 Task: Select Beauty. Add to cart, from Chioma for 3451 Chapel Oaks Dr, Unit 404, Building 4, Coppell, Texas 75019, Cell Number 6807042056, following items : Chioma Her Wellness Detox Kit: with Program & Guide_x000D_
 - 2, Chioma Asana Ladies Balance Herbal Tea Blend_x000D_
 - 2, Ikém Collection Maasai Chai Kenyan Spiced Tea_x000D_
 - 2, Ikém Collection Ginger Energy Wellness Syrup Alcohol Free_x000D_
 - 2, Ikém Collection Turmeric Detox with Ashwangandha & Cayenne_x000D_
 - 4
Action: Mouse moved to (609, 101)
Screenshot: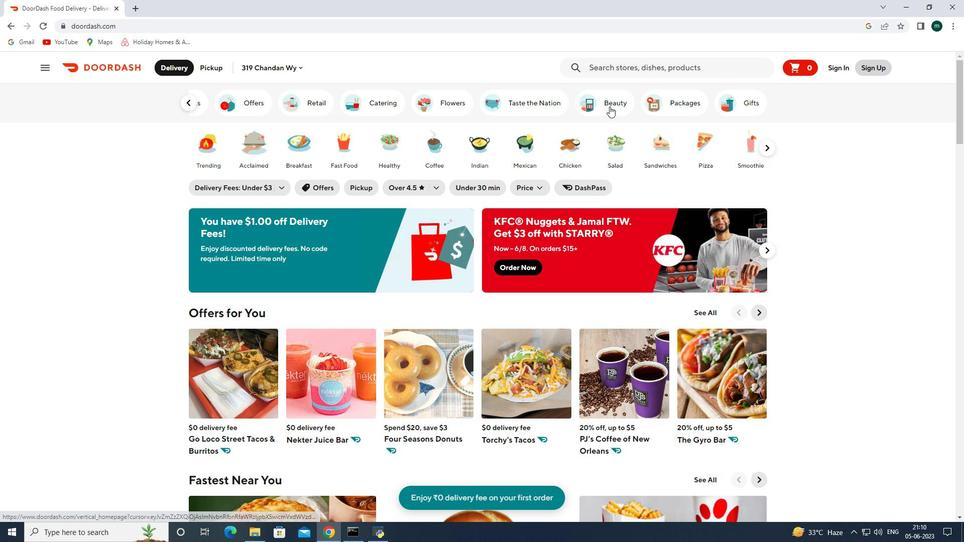 
Action: Mouse pressed left at (609, 101)
Screenshot: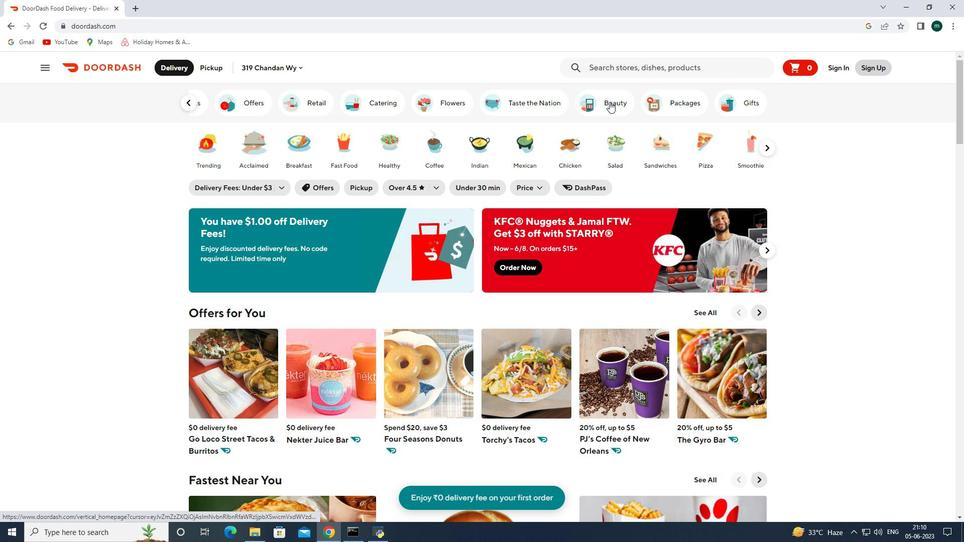 
Action: Mouse moved to (570, 169)
Screenshot: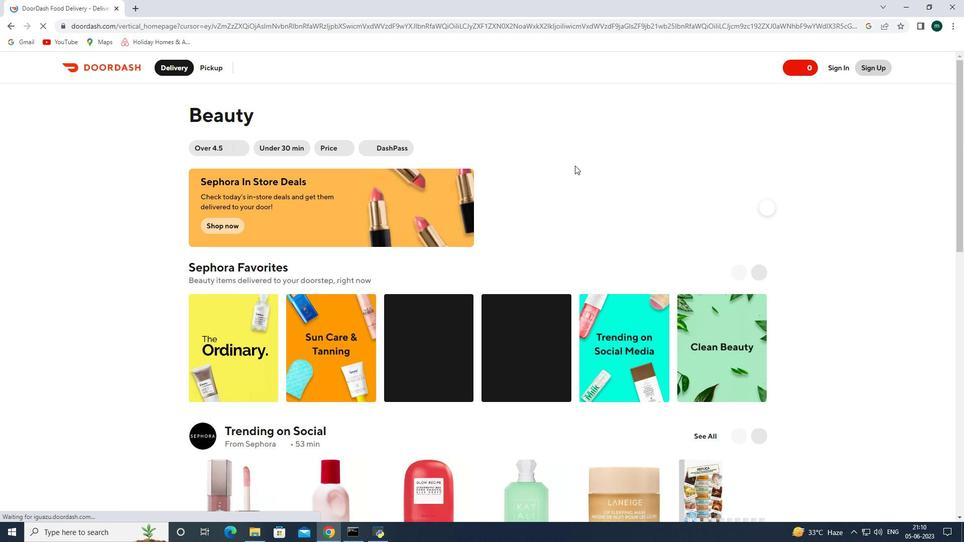 
Action: Mouse scrolled (570, 169) with delta (0, 0)
Screenshot: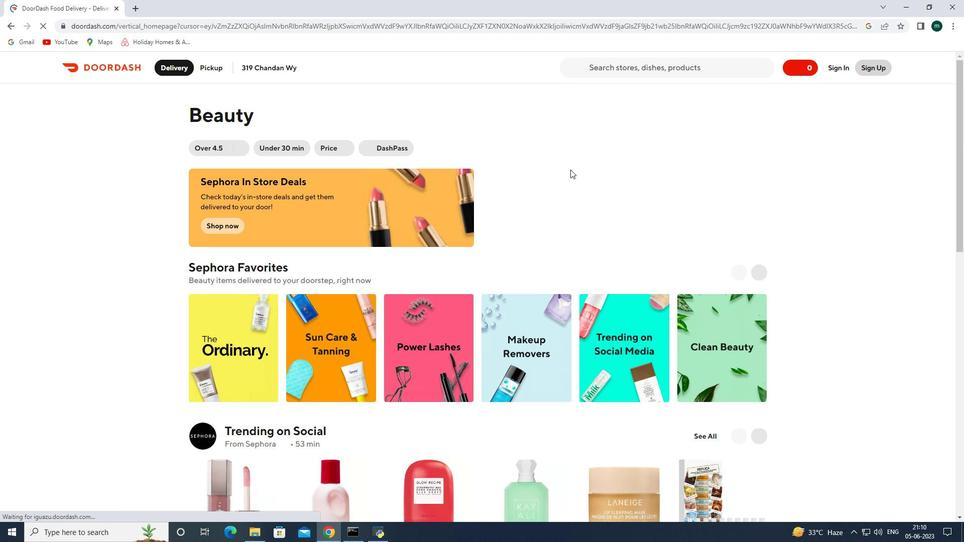 
Action: Mouse scrolled (570, 169) with delta (0, 0)
Screenshot: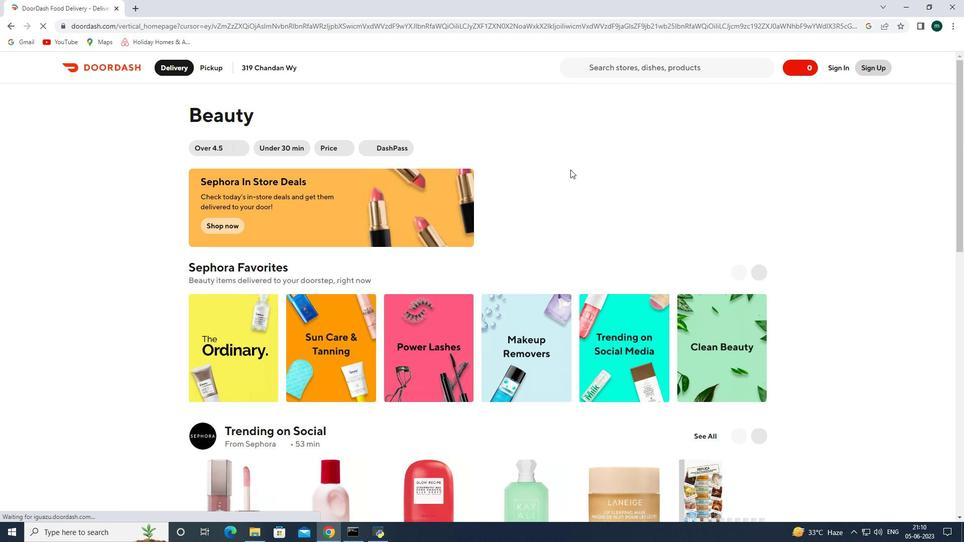 
Action: Mouse scrolled (570, 169) with delta (0, 0)
Screenshot: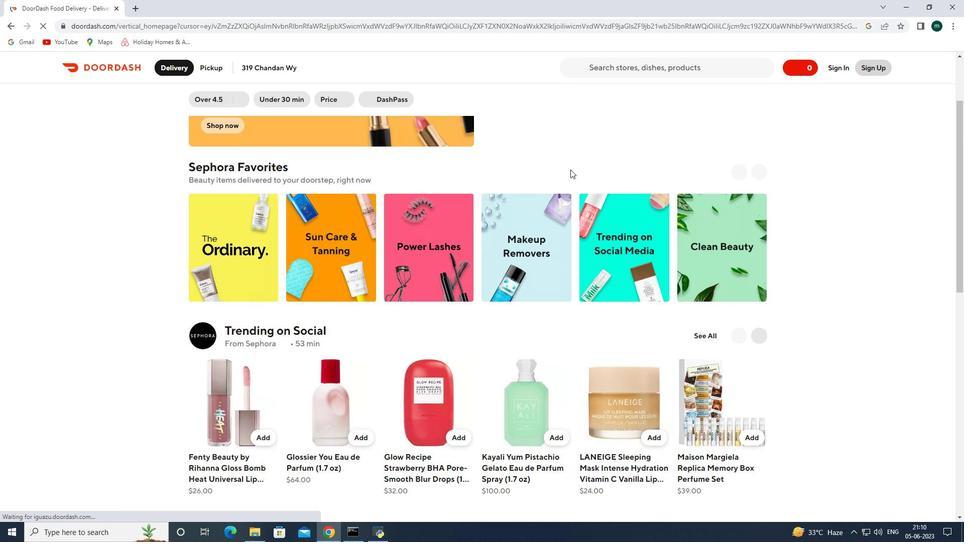 
Action: Mouse scrolled (570, 169) with delta (0, 0)
Screenshot: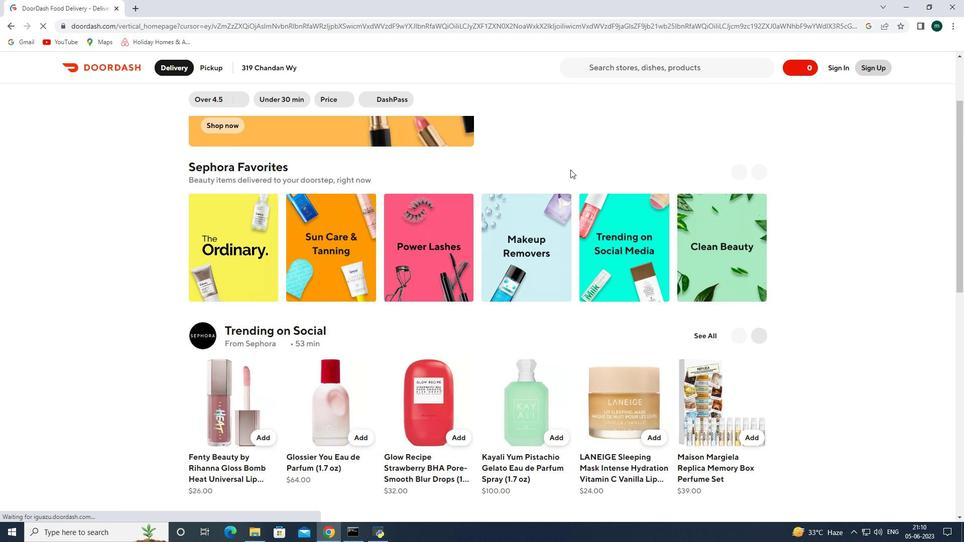
Action: Mouse scrolled (570, 169) with delta (0, 0)
Screenshot: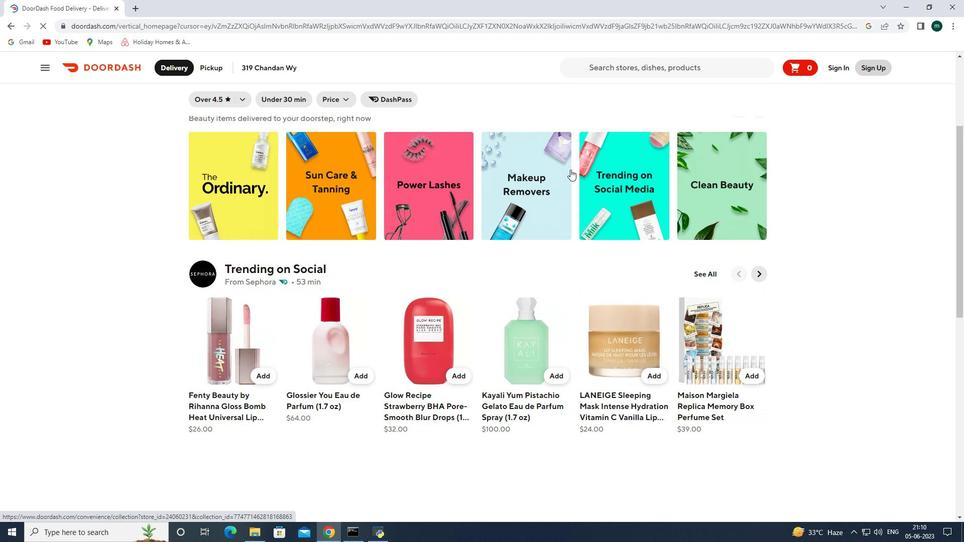 
Action: Mouse scrolled (570, 169) with delta (0, 0)
Screenshot: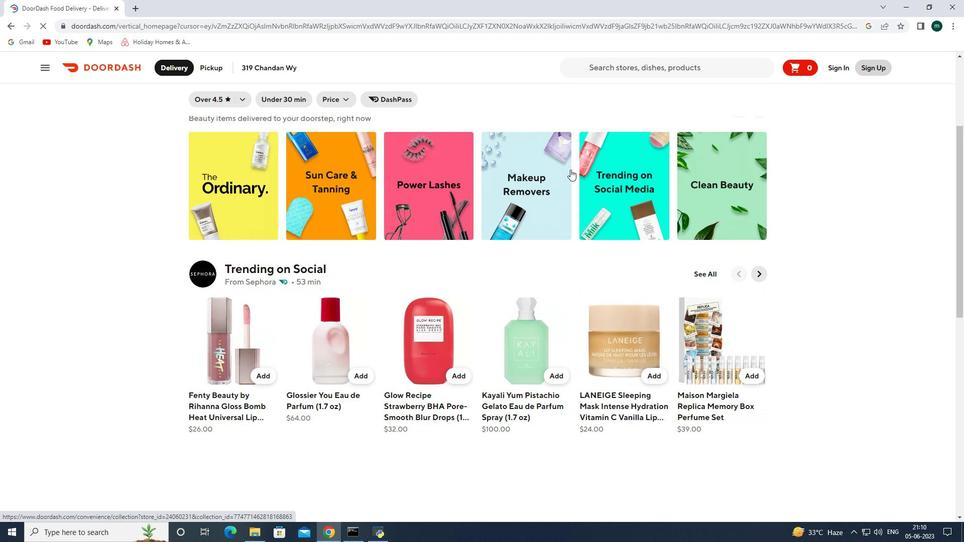 
Action: Mouse scrolled (570, 169) with delta (0, 0)
Screenshot: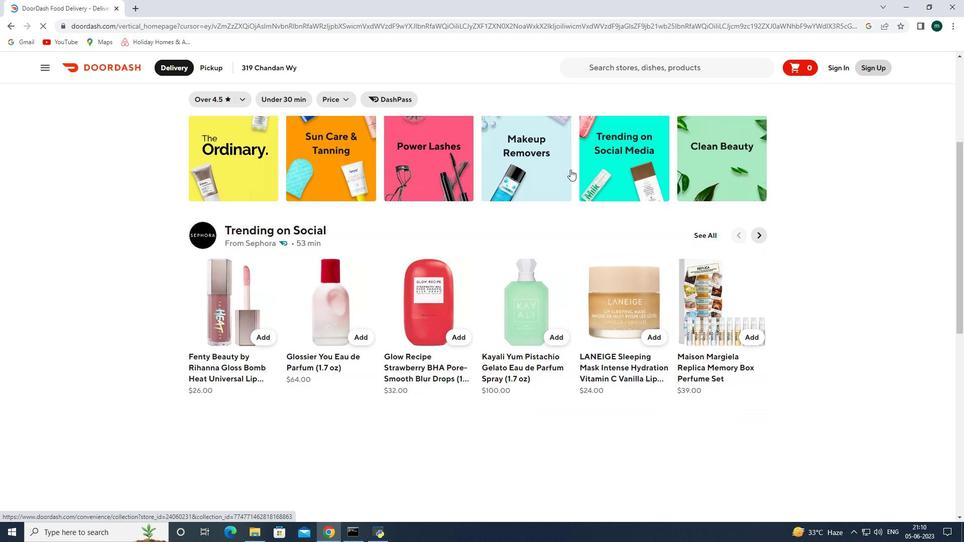 
Action: Mouse scrolled (570, 169) with delta (0, 0)
Screenshot: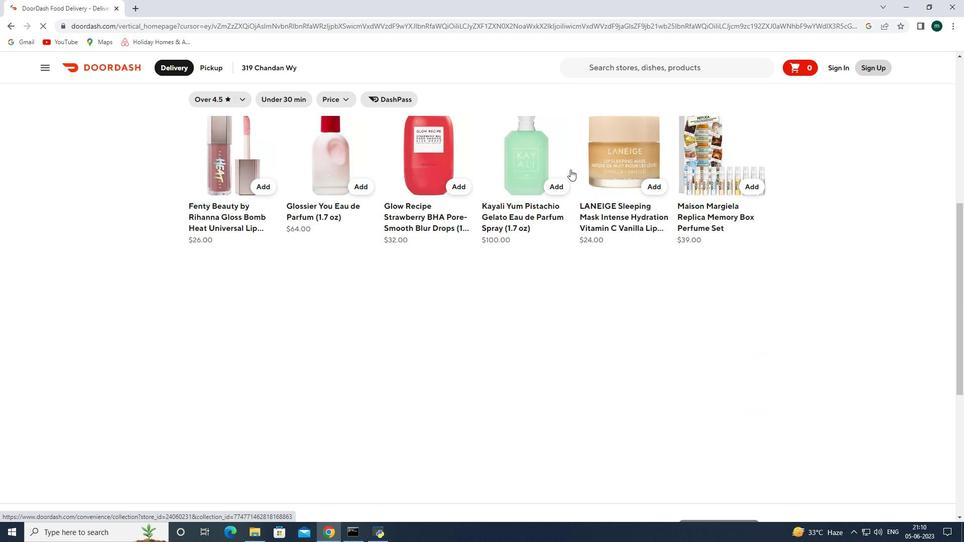 
Action: Mouse scrolled (570, 169) with delta (0, 0)
Screenshot: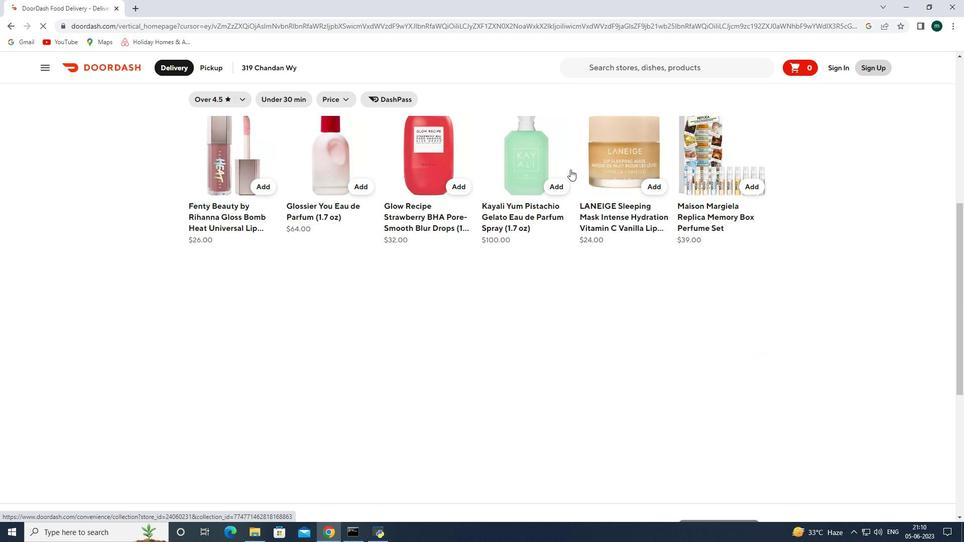 
Action: Mouse scrolled (570, 169) with delta (0, 0)
Screenshot: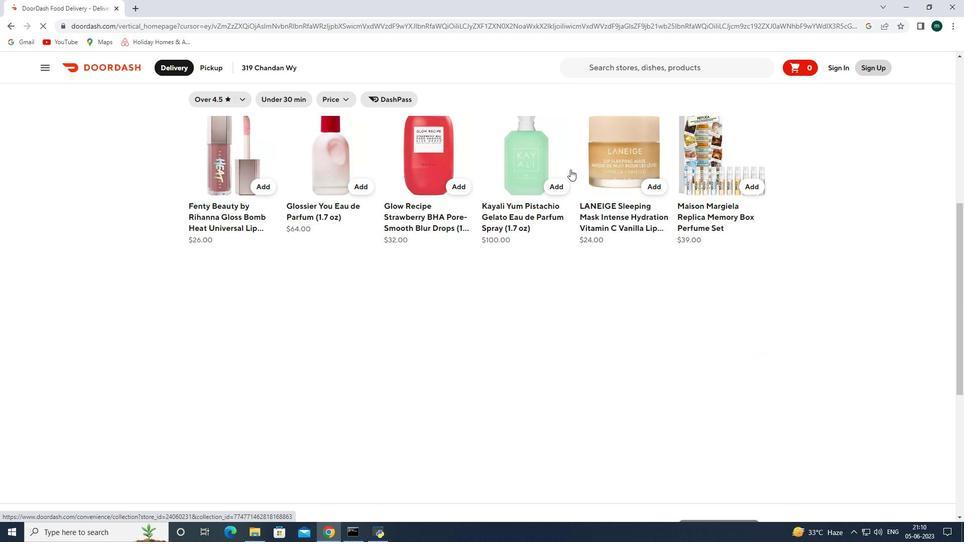 
Action: Mouse scrolled (570, 169) with delta (0, 0)
Screenshot: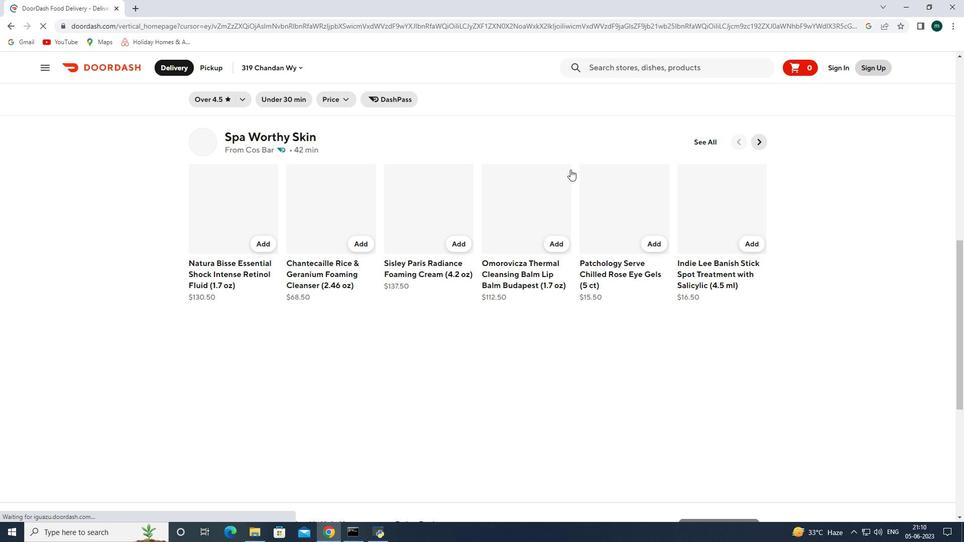 
Action: Mouse scrolled (570, 169) with delta (0, 0)
Screenshot: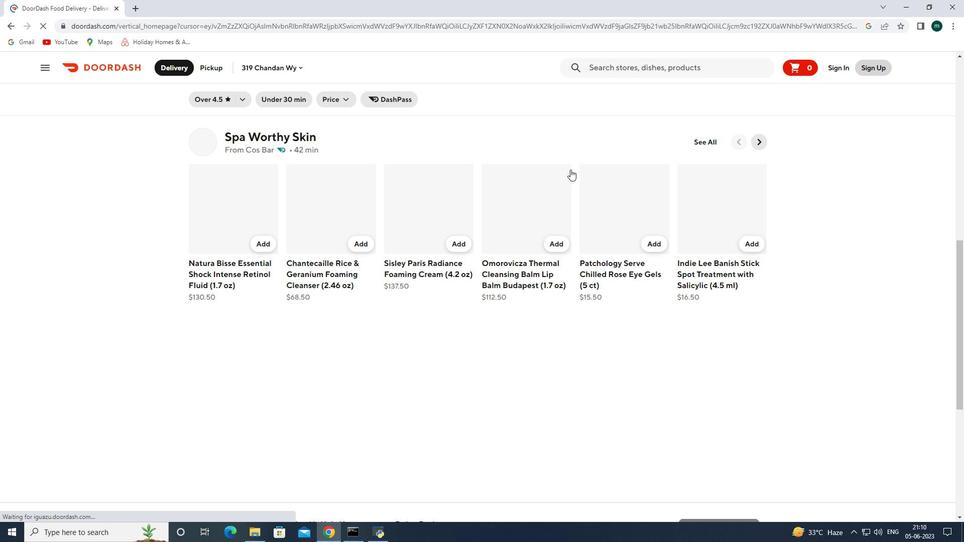 
Action: Mouse scrolled (570, 169) with delta (0, 0)
Screenshot: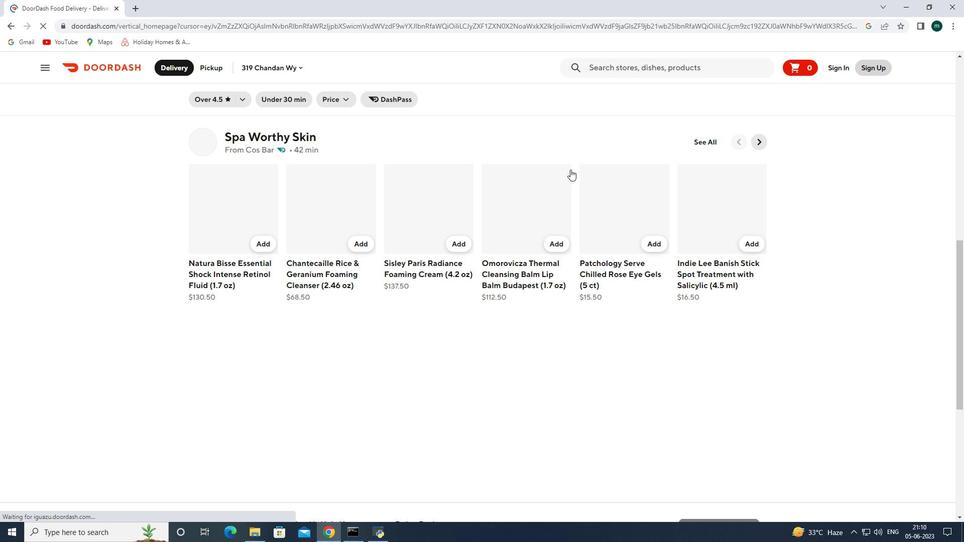 
Action: Mouse scrolled (570, 169) with delta (0, 0)
Screenshot: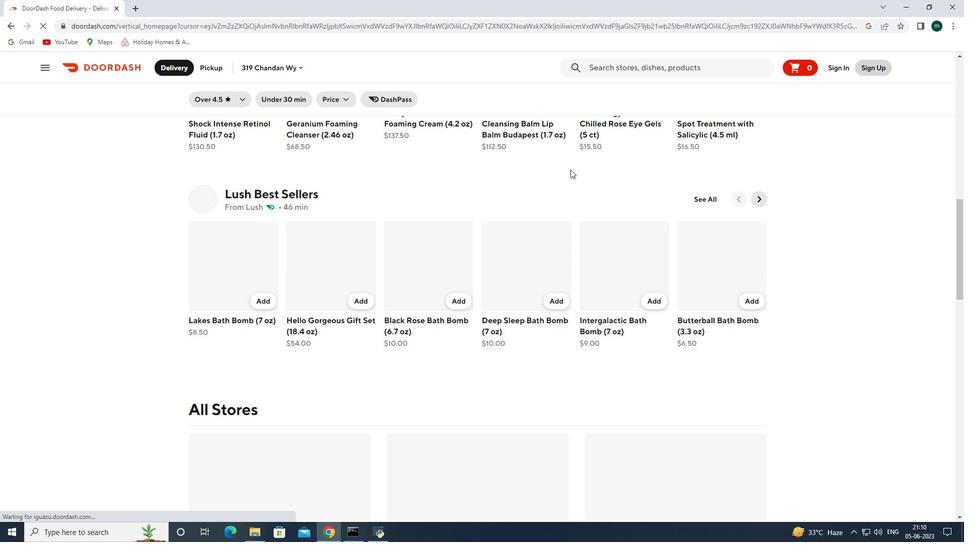 
Action: Mouse scrolled (570, 169) with delta (0, 0)
Screenshot: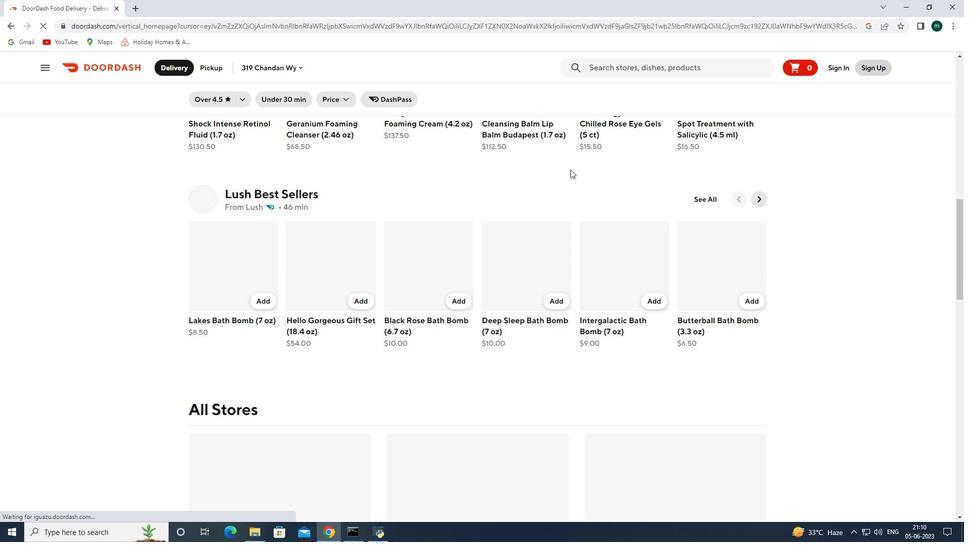 
Action: Mouse scrolled (570, 169) with delta (0, 0)
Screenshot: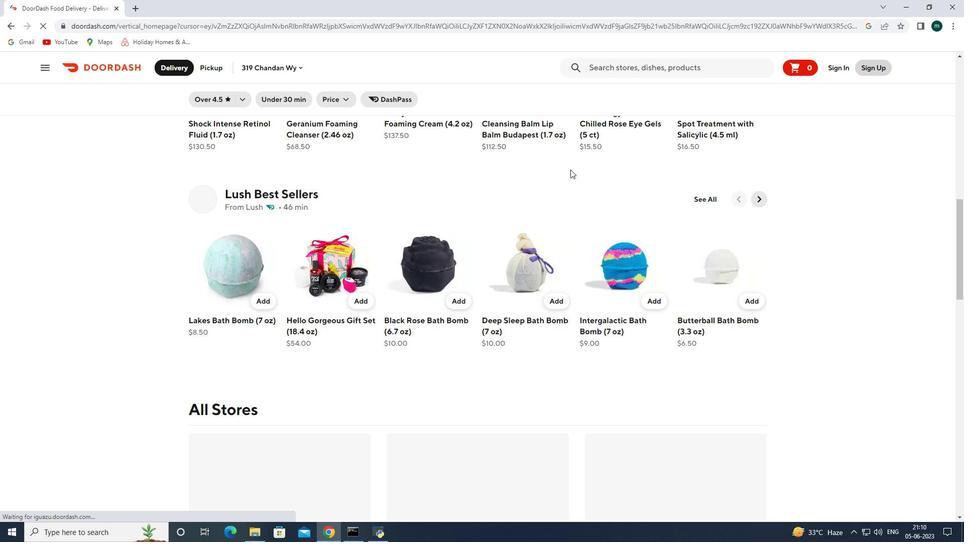
Action: Mouse scrolled (570, 169) with delta (0, 0)
Screenshot: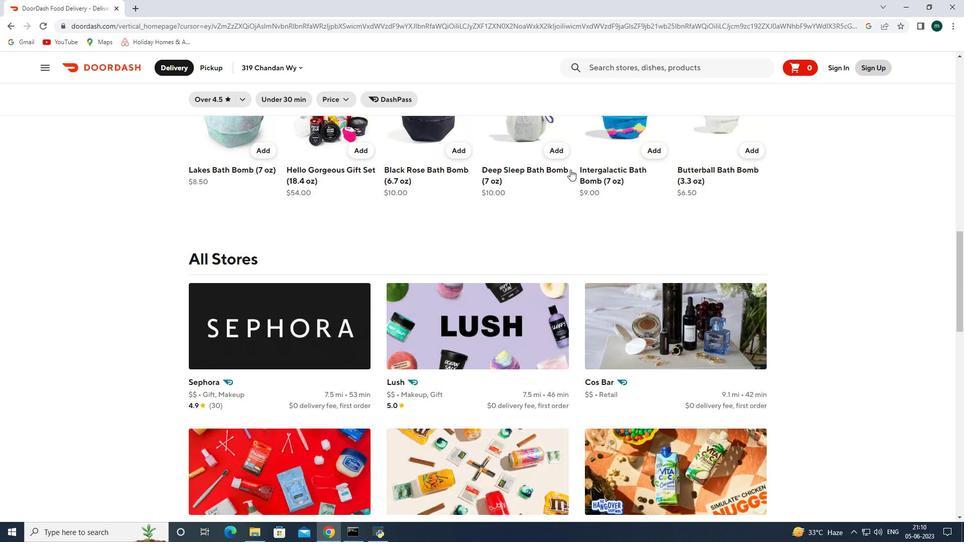 
Action: Mouse scrolled (570, 169) with delta (0, 0)
Screenshot: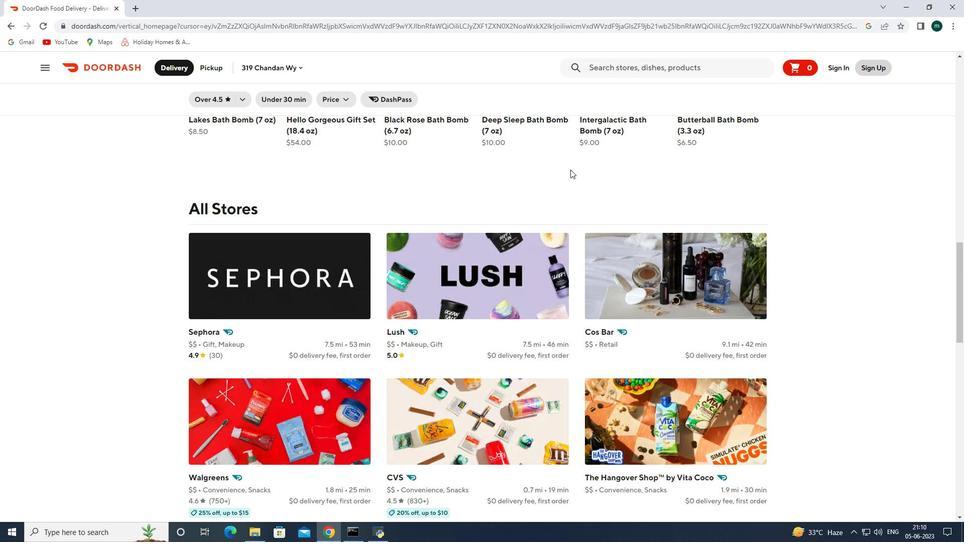 
Action: Mouse scrolled (570, 169) with delta (0, 0)
Screenshot: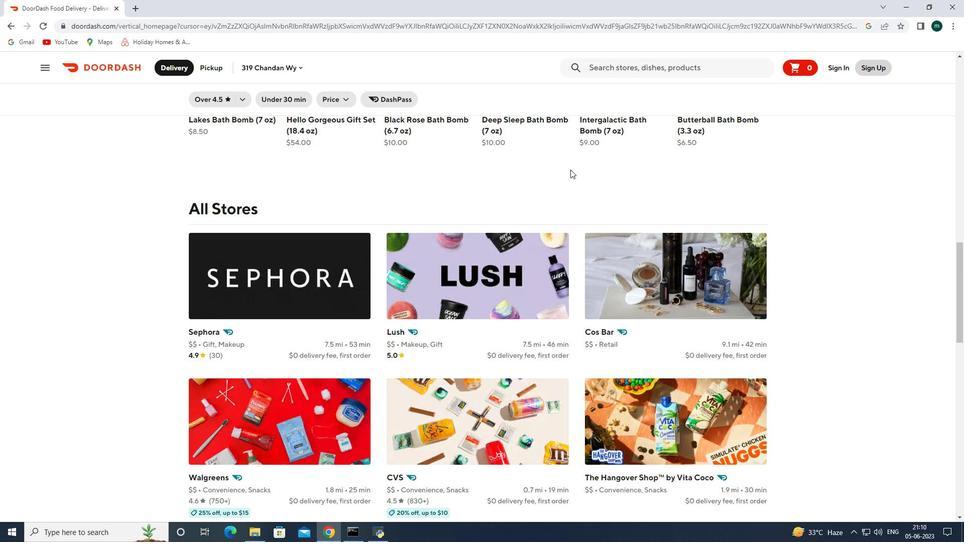 
Action: Mouse scrolled (570, 169) with delta (0, 0)
Screenshot: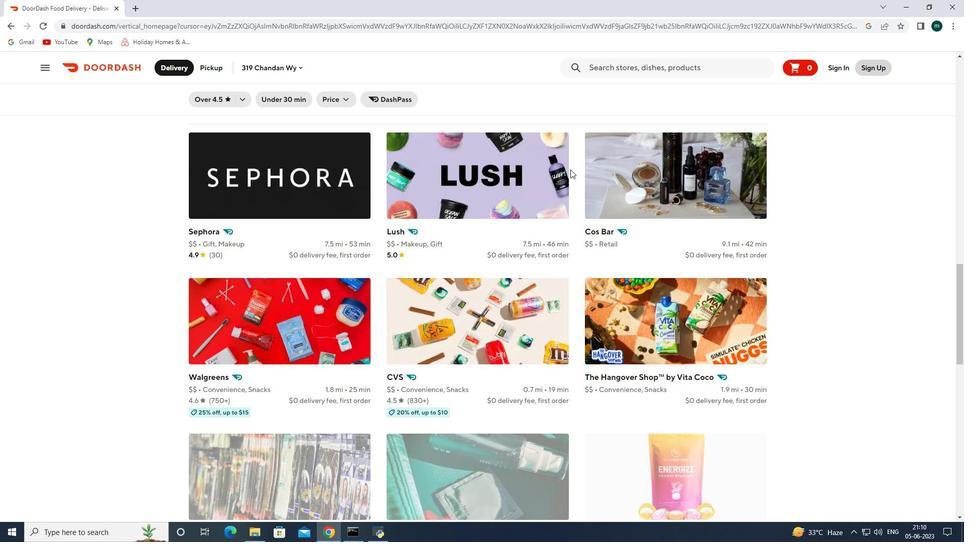 
Action: Mouse scrolled (570, 169) with delta (0, 0)
Screenshot: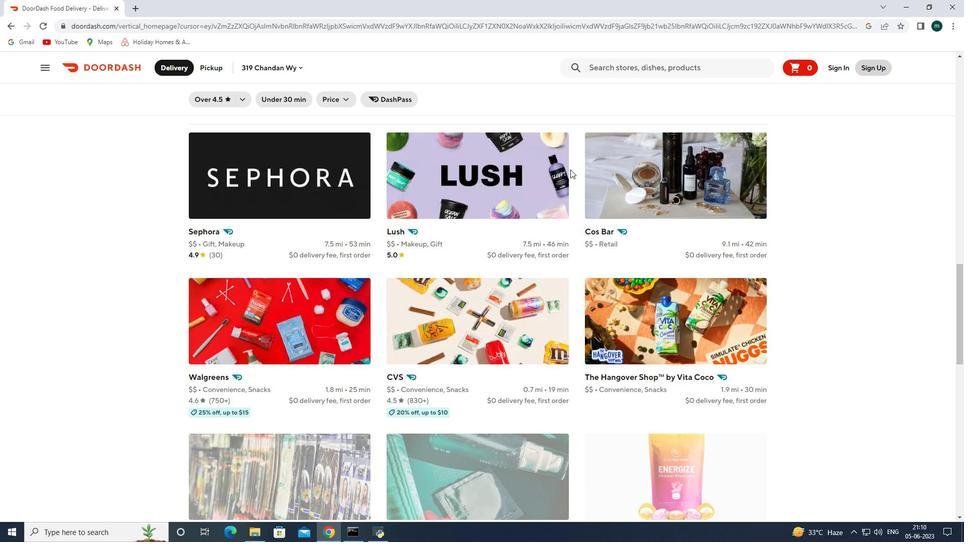 
Action: Mouse scrolled (570, 169) with delta (0, 0)
Screenshot: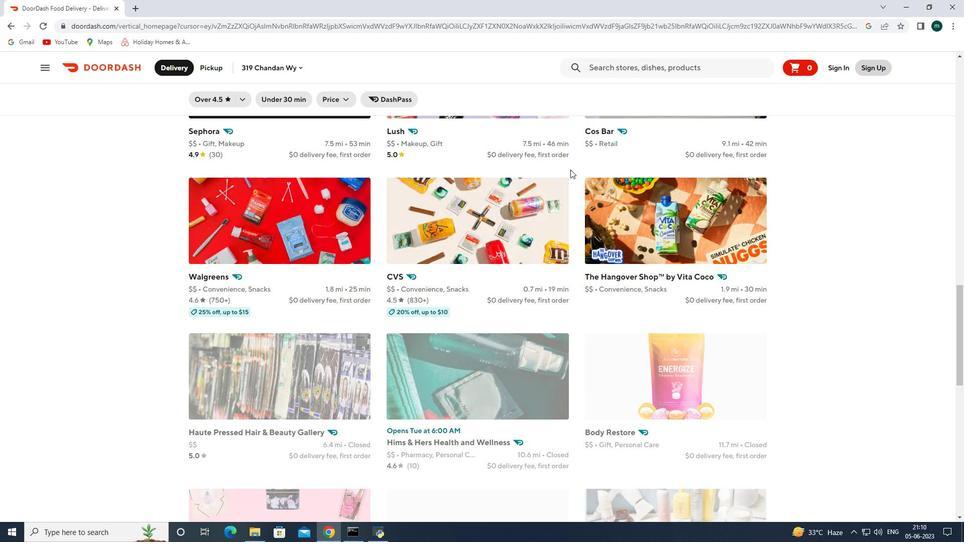 
Action: Mouse scrolled (570, 169) with delta (0, 0)
Screenshot: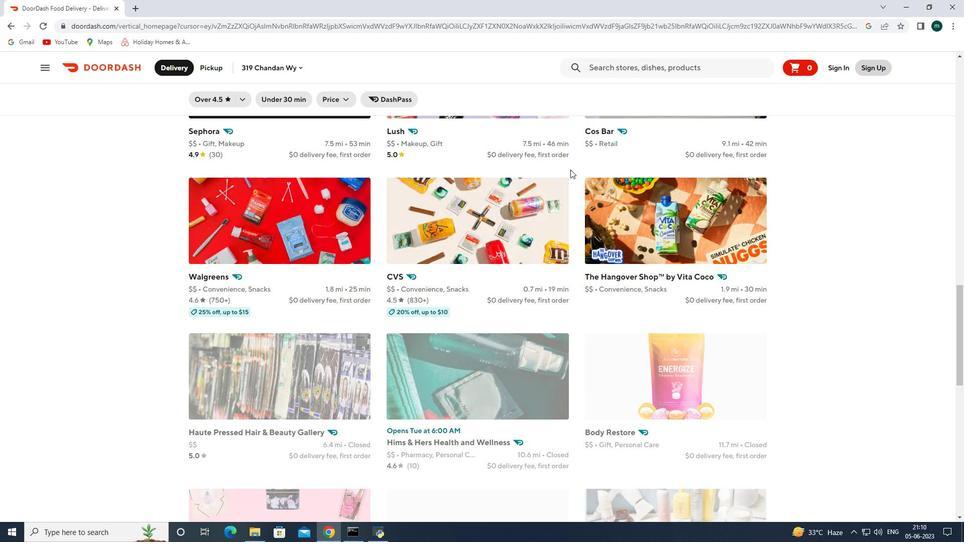 
Action: Mouse scrolled (570, 169) with delta (0, 0)
Screenshot: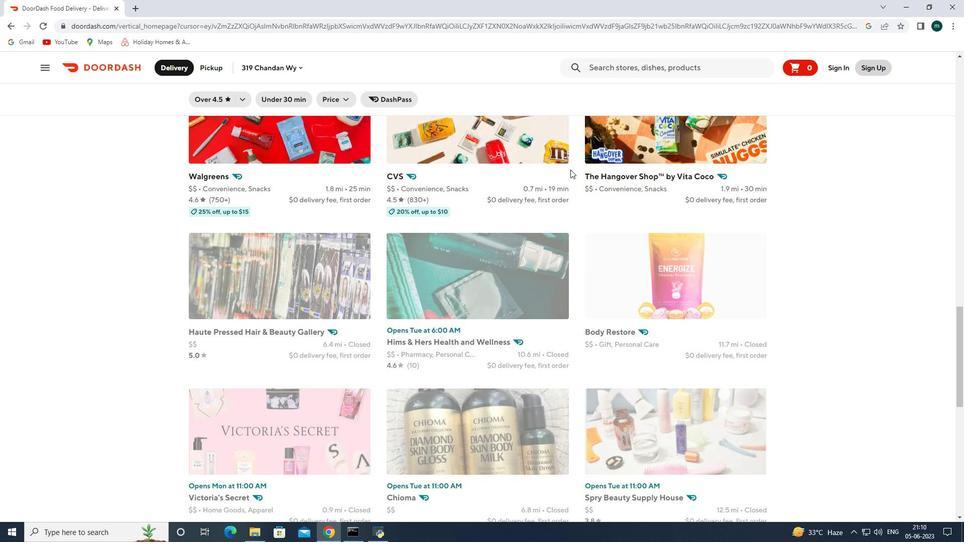 
Action: Mouse moved to (405, 449)
Screenshot: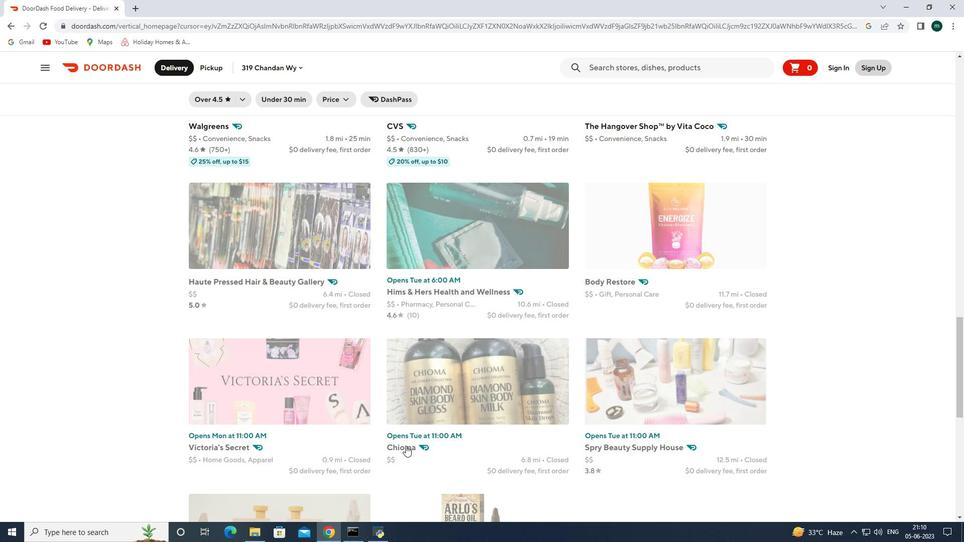 
Action: Mouse pressed left at (405, 449)
Screenshot: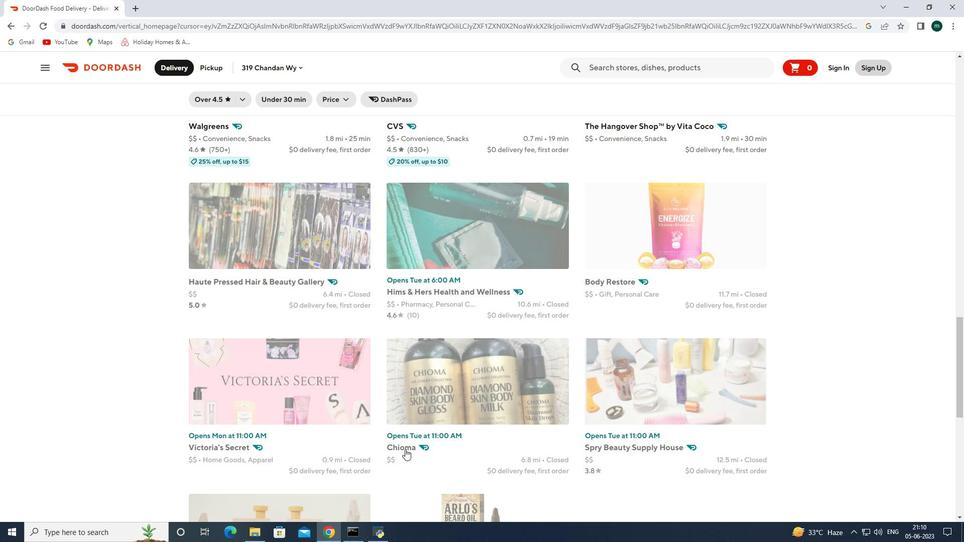 
Action: Mouse moved to (204, 62)
Screenshot: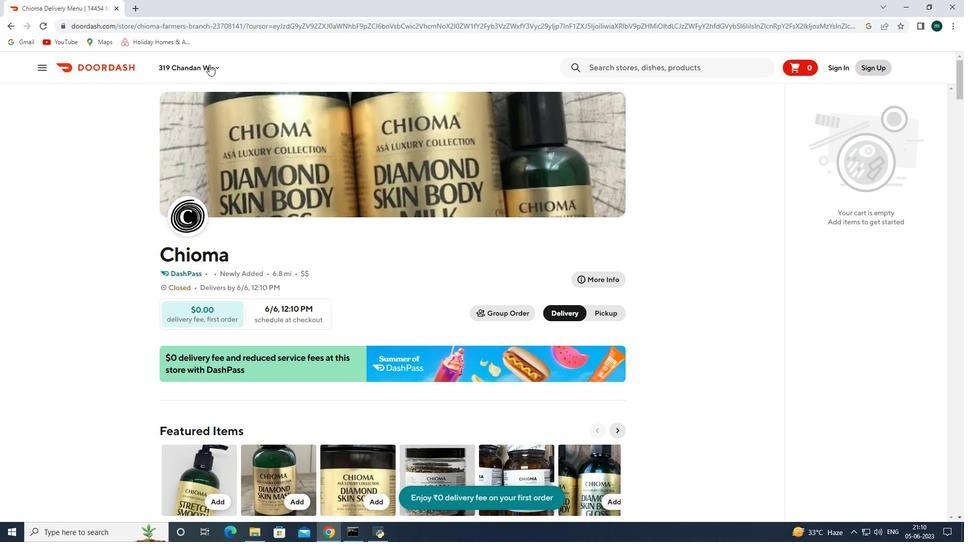 
Action: Mouse pressed left at (204, 62)
Screenshot: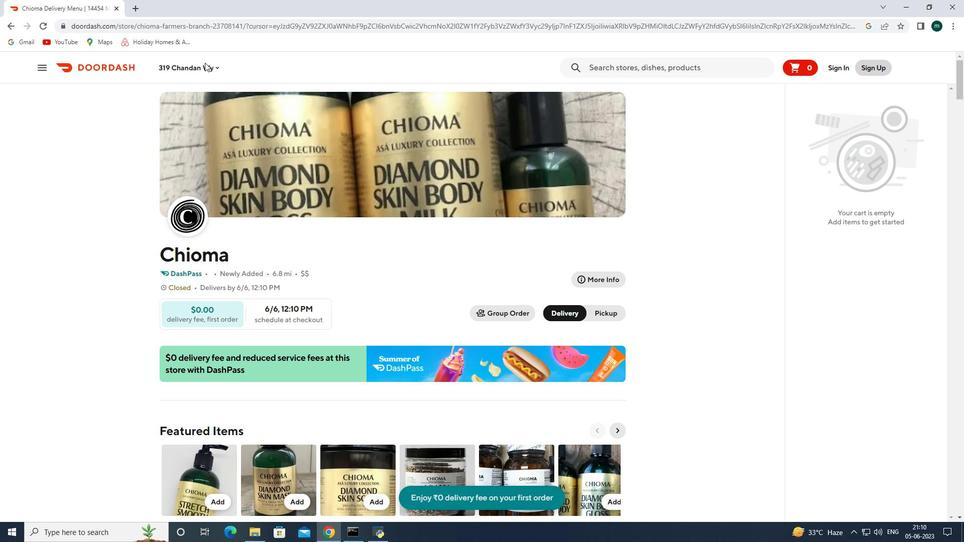 
Action: Mouse moved to (202, 65)
Screenshot: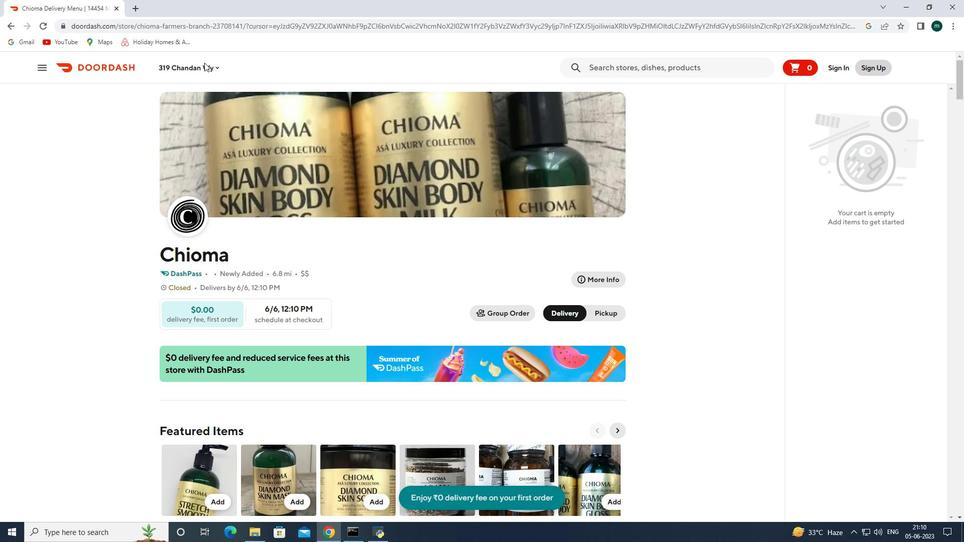 
Action: Mouse pressed left at (202, 65)
Screenshot: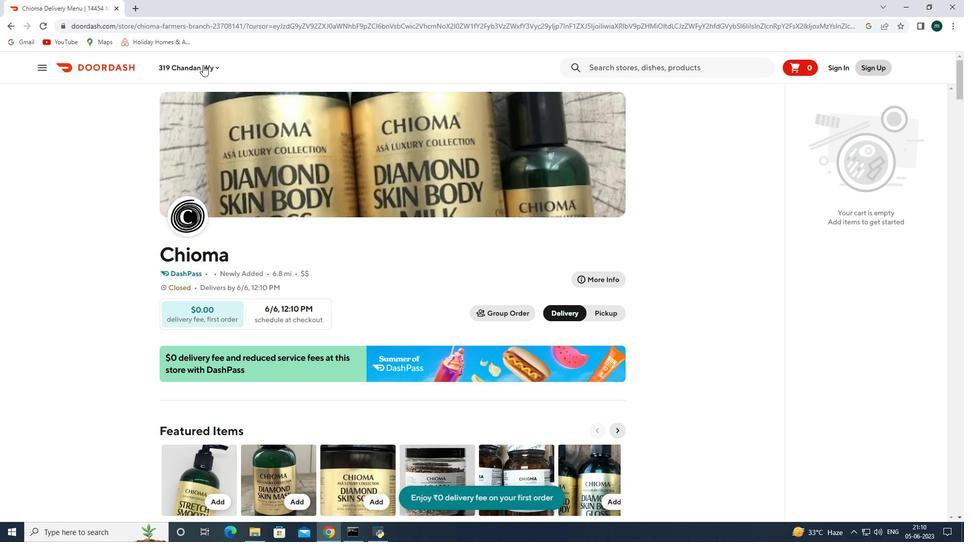 
Action: Mouse moved to (208, 109)
Screenshot: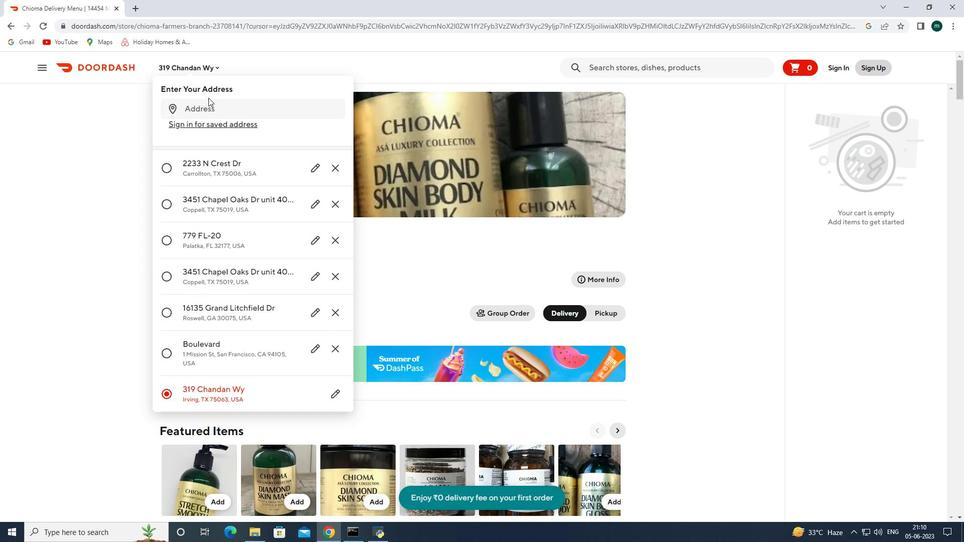 
Action: Mouse pressed left at (208, 109)
Screenshot: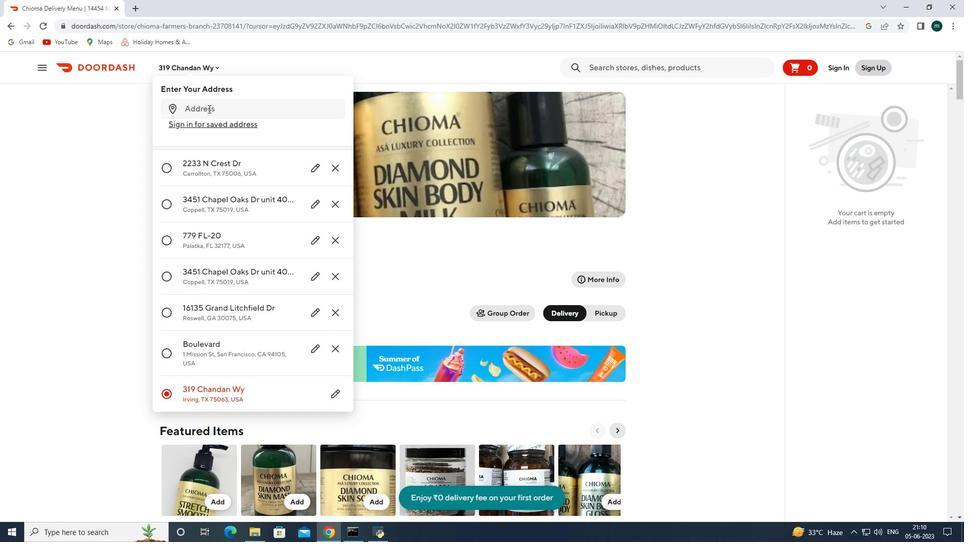 
Action: Key pressed 3451<Key.space>chapel<Key.space>oaks<Key.space>dr<Key.space>unit<Key.space>404<Key.space>building<Key.space>4<Key.space>coppell<Key.space>texs<Key.space>75019<Key.enter>
Screenshot: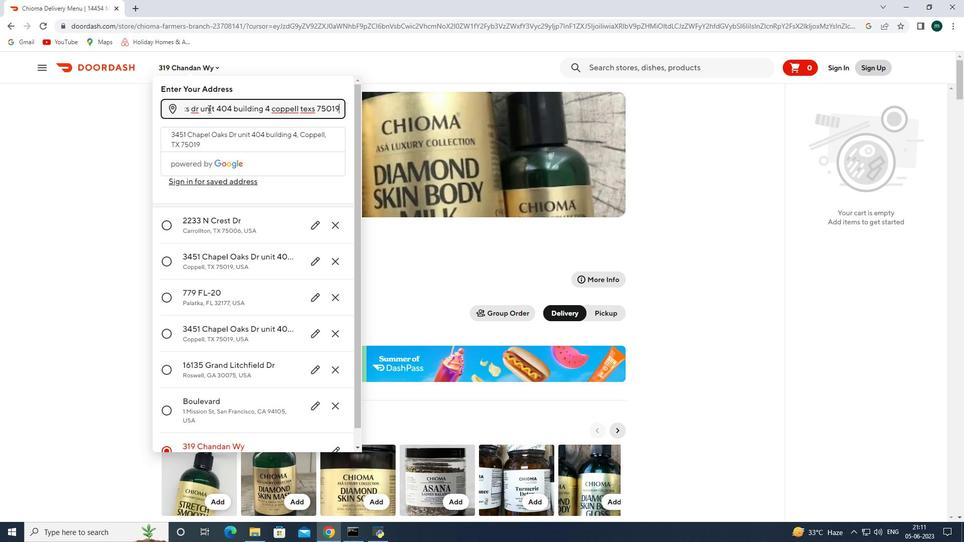 
Action: Mouse moved to (296, 406)
Screenshot: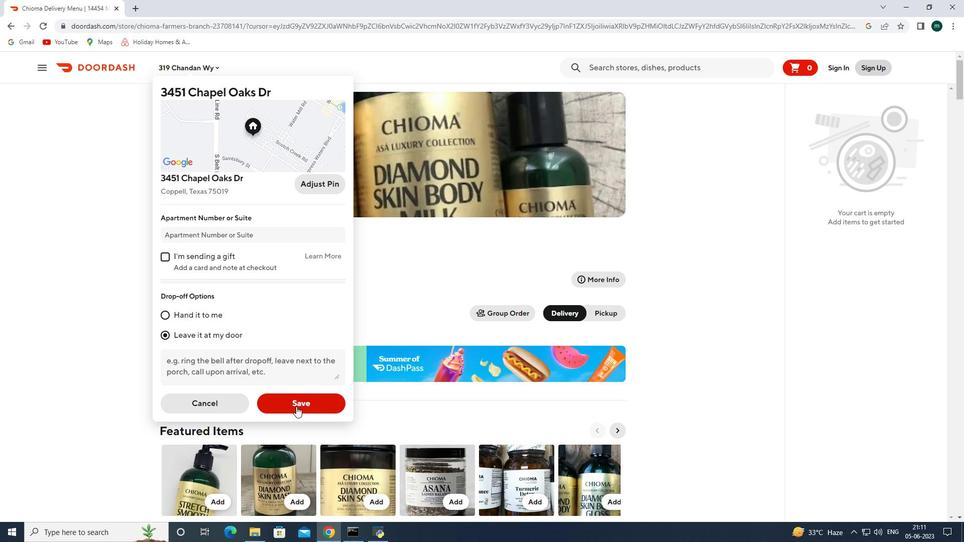 
Action: Mouse pressed left at (296, 406)
Screenshot: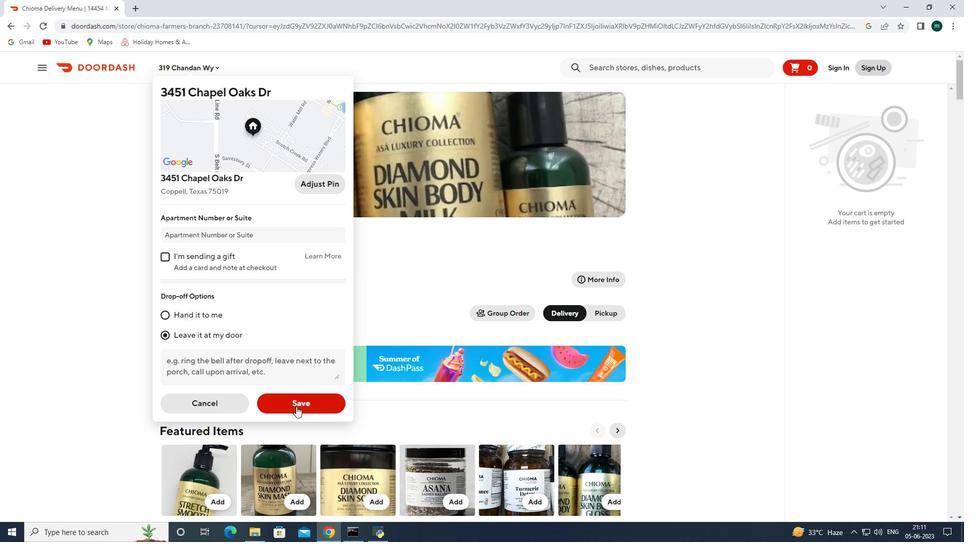 
Action: Mouse moved to (340, 393)
Screenshot: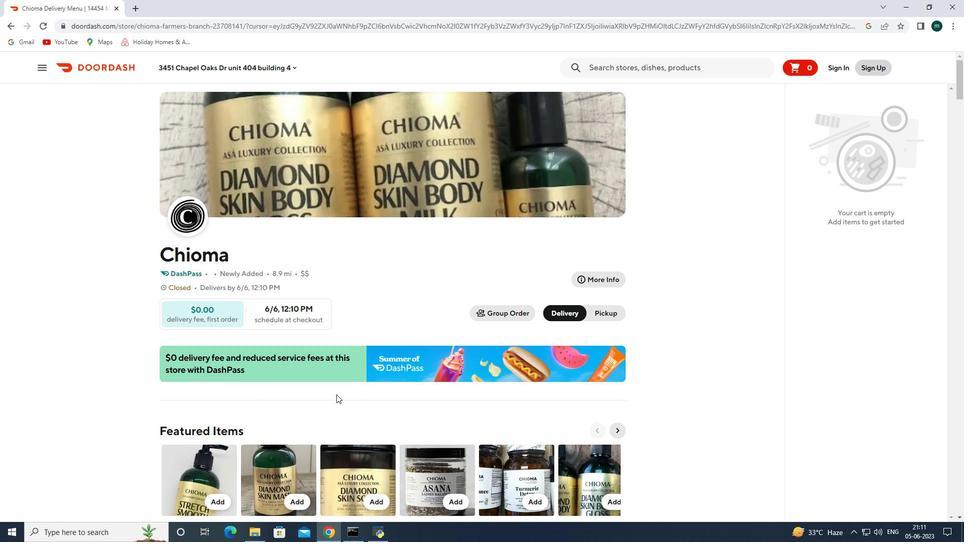 
Action: Mouse scrolled (340, 392) with delta (0, 0)
Screenshot: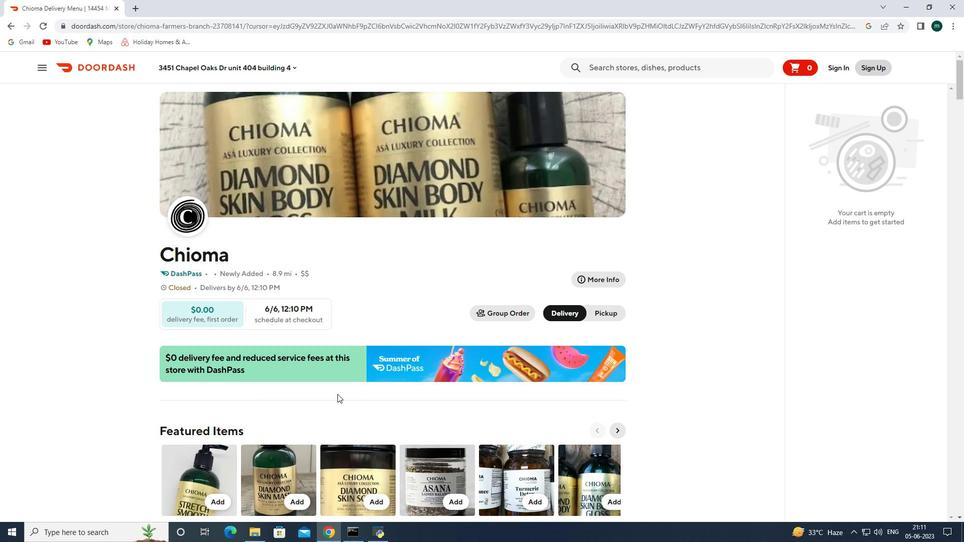 
Action: Mouse scrolled (340, 392) with delta (0, 0)
Screenshot: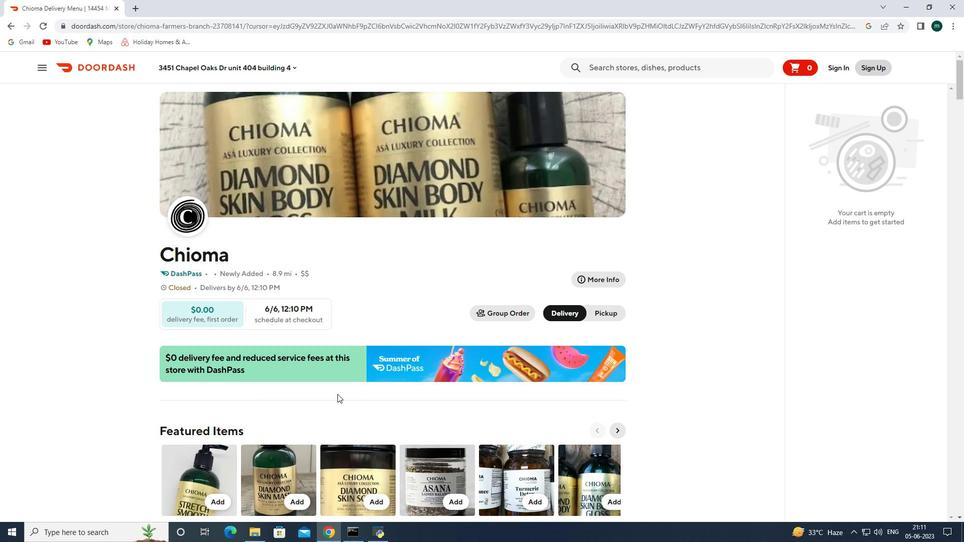 
Action: Mouse scrolled (340, 392) with delta (0, 0)
Screenshot: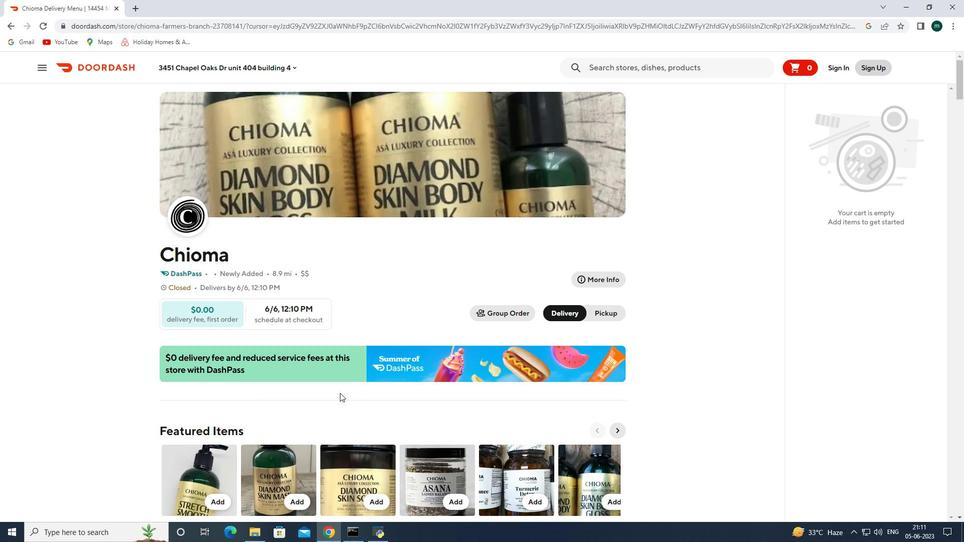 
Action: Mouse scrolled (340, 392) with delta (0, 0)
Screenshot: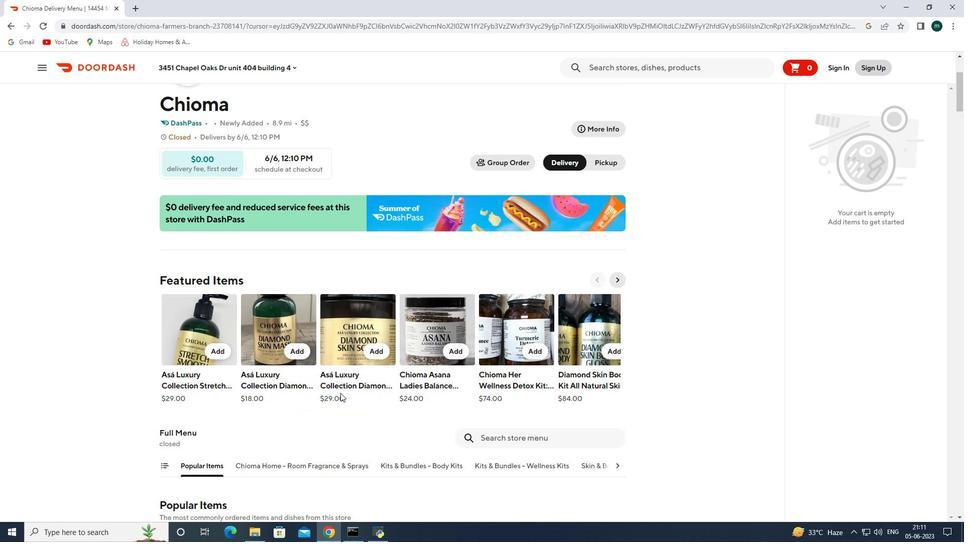 
Action: Mouse scrolled (340, 392) with delta (0, 0)
Screenshot: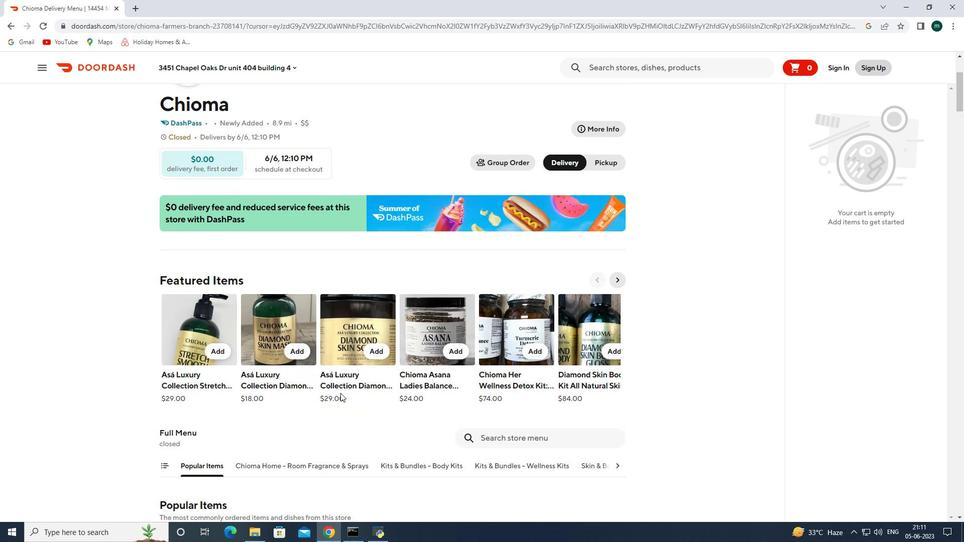 
Action: Mouse moved to (499, 330)
Screenshot: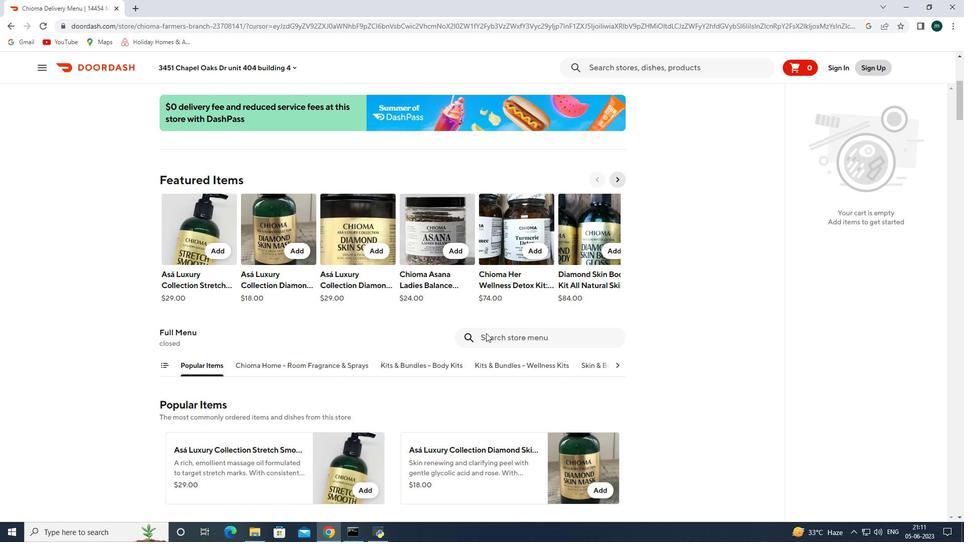 
Action: Mouse pressed left at (499, 330)
Screenshot: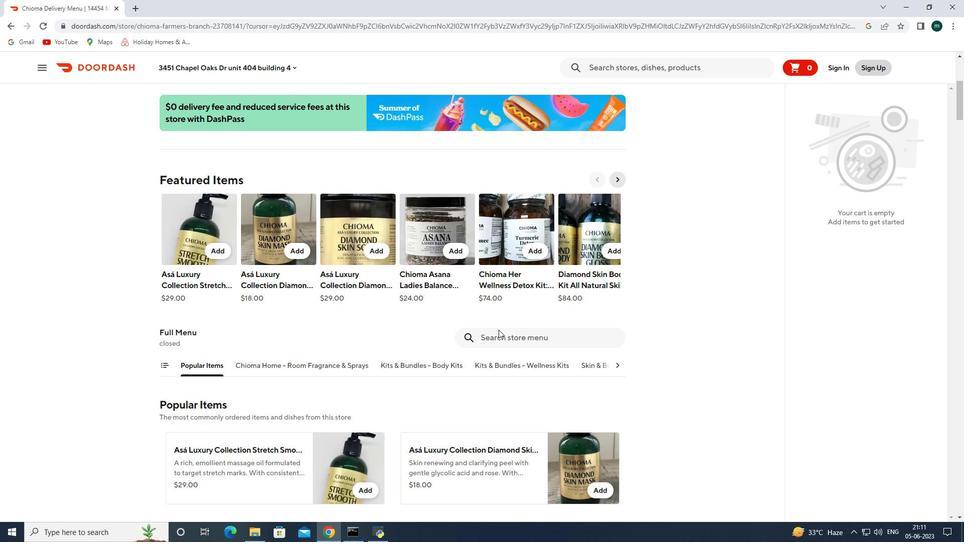 
Action: Mouse moved to (499, 332)
Screenshot: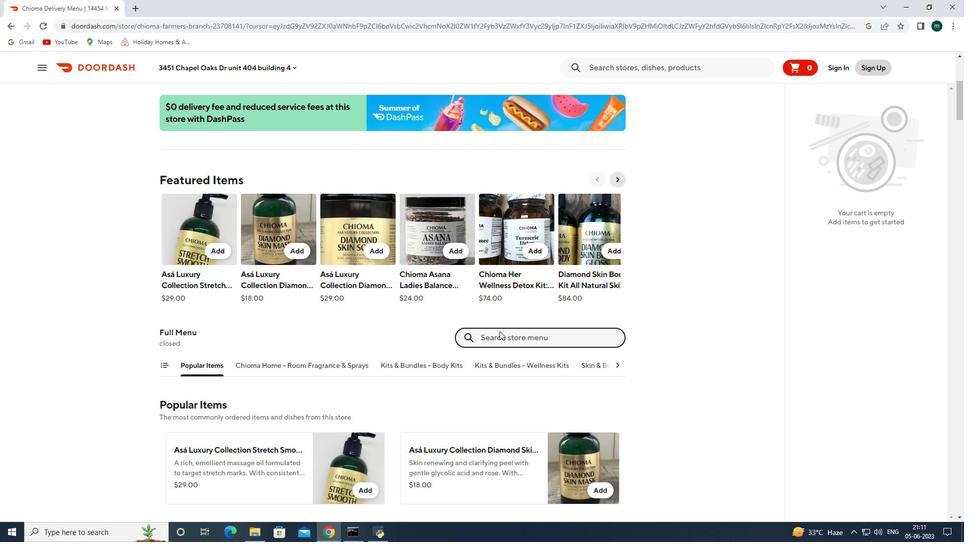 
Action: Key pressed chioma<Key.space>her<Key.space>wellness<Key.space>detox<Key.space>kit<Key.shift>:<Key.space>with<Key.space>program<Key.space>and<Key.space>guide<Key.enter>
Screenshot: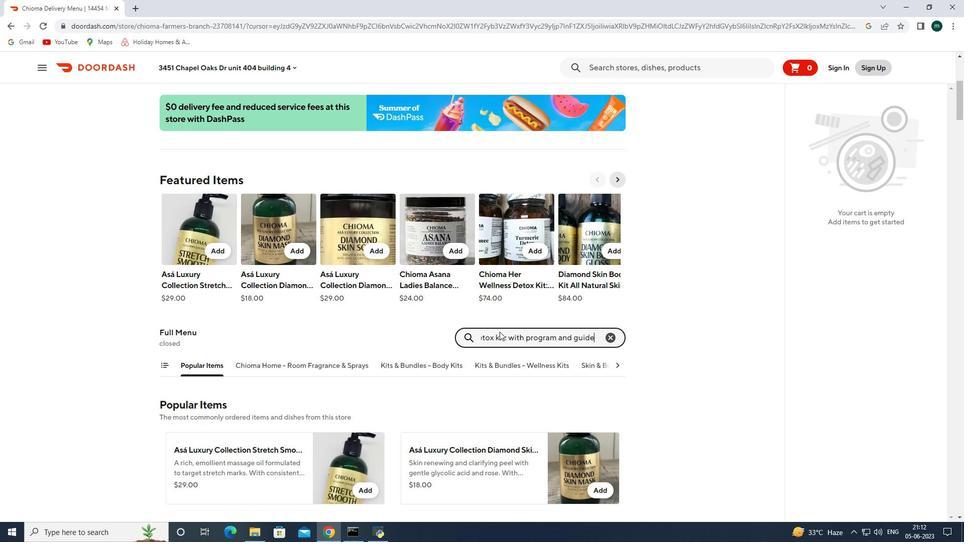
Action: Mouse scrolled (499, 331) with delta (0, 0)
Screenshot: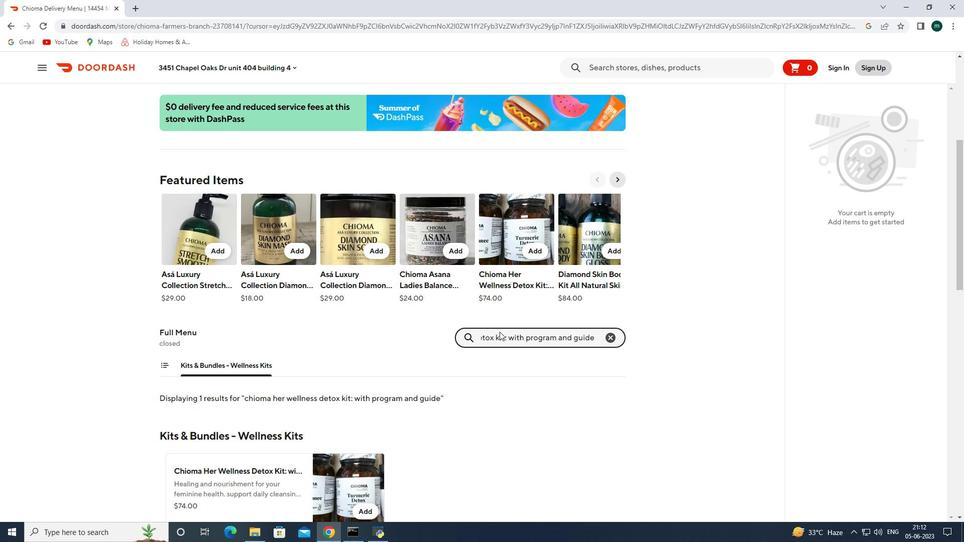 
Action: Mouse scrolled (499, 331) with delta (0, 0)
Screenshot: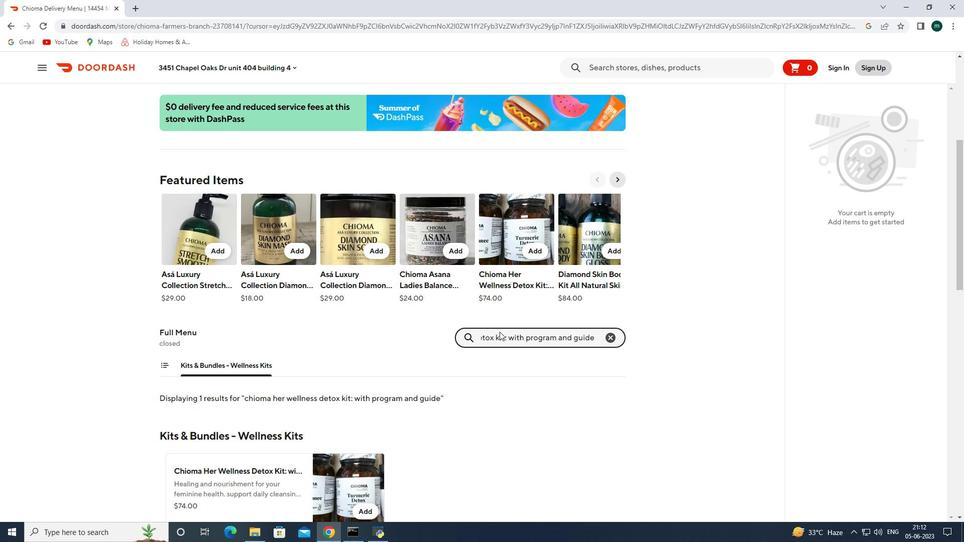 
Action: Mouse scrolled (499, 331) with delta (0, 0)
Screenshot: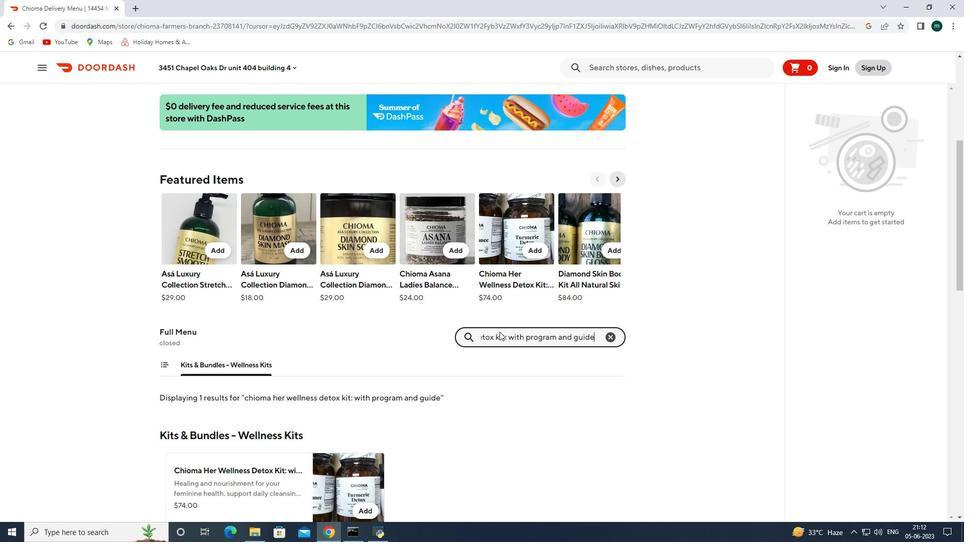 
Action: Mouse moved to (364, 362)
Screenshot: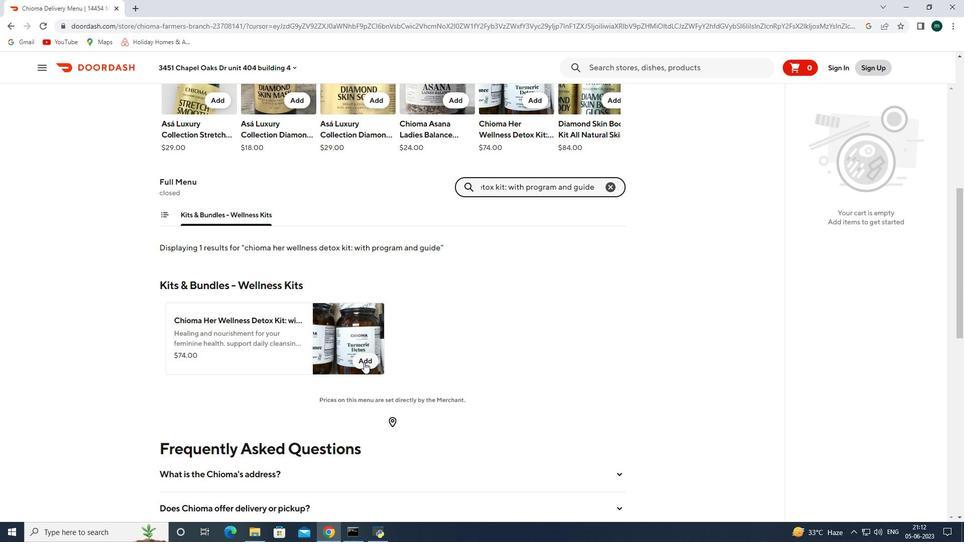 
Action: Mouse pressed left at (364, 362)
Screenshot: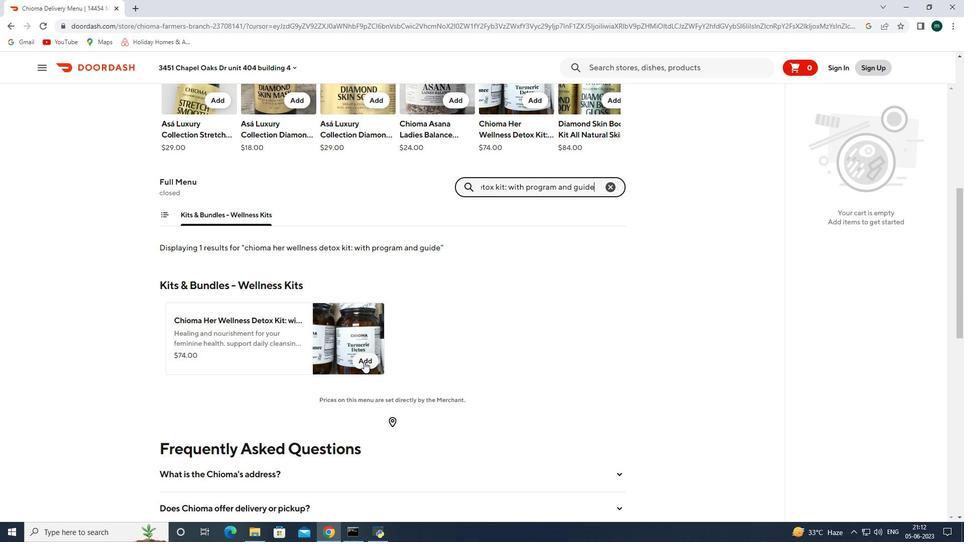 
Action: Mouse moved to (928, 178)
Screenshot: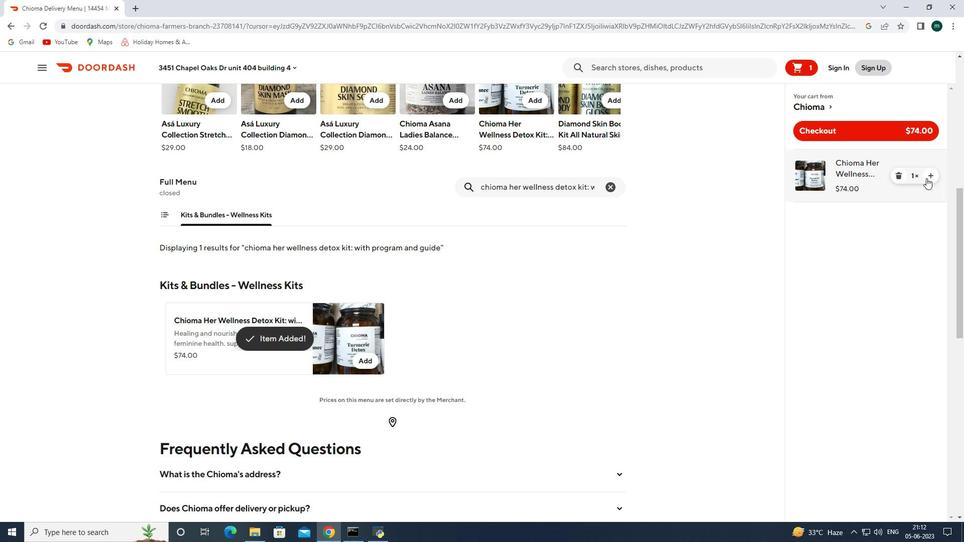 
Action: Mouse pressed left at (928, 178)
Screenshot: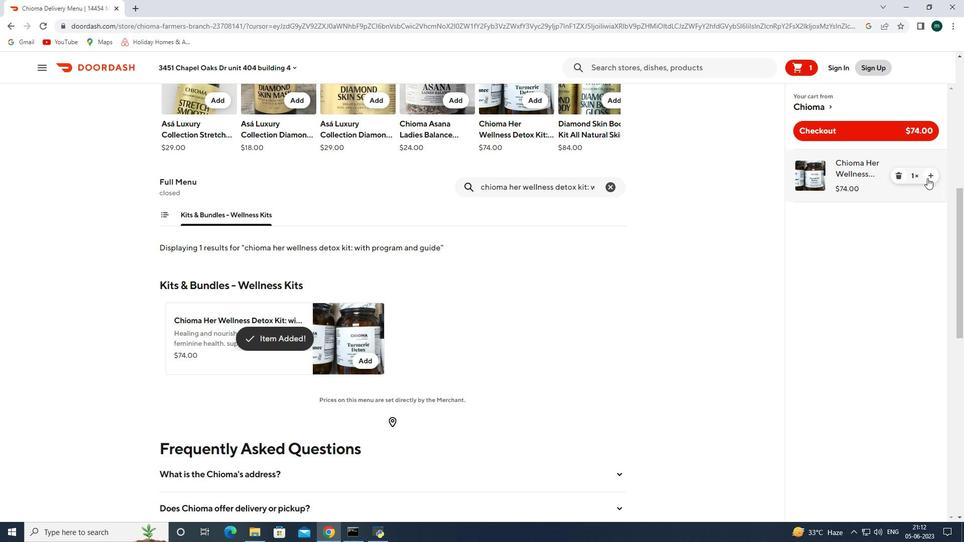 
Action: Mouse moved to (608, 185)
Screenshot: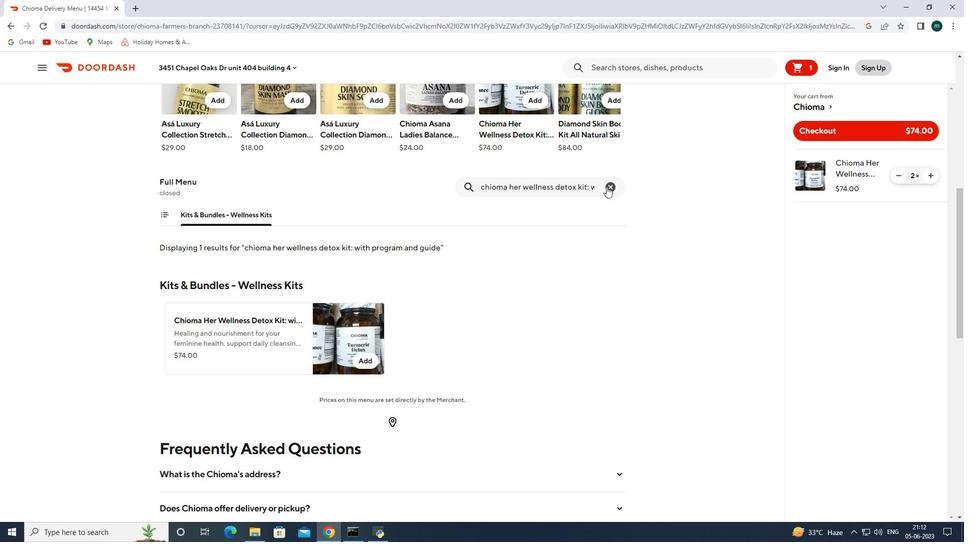 
Action: Mouse pressed left at (608, 185)
Screenshot: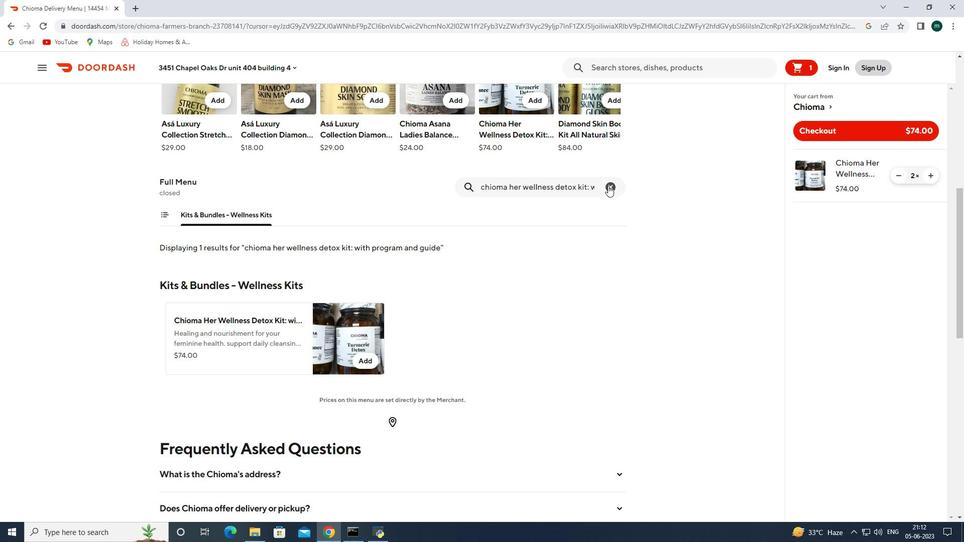 
Action: Mouse moved to (603, 185)
Screenshot: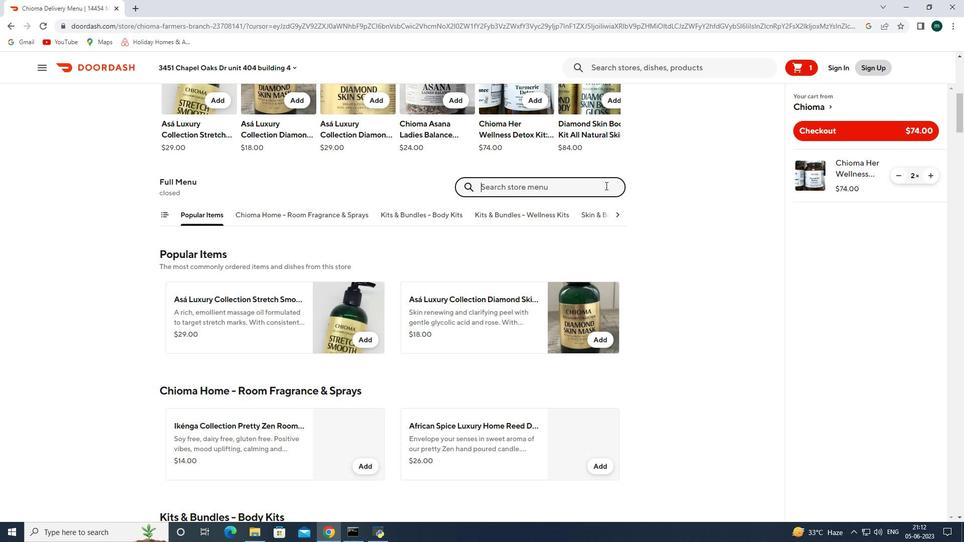 
Action: Mouse pressed left at (603, 185)
Screenshot: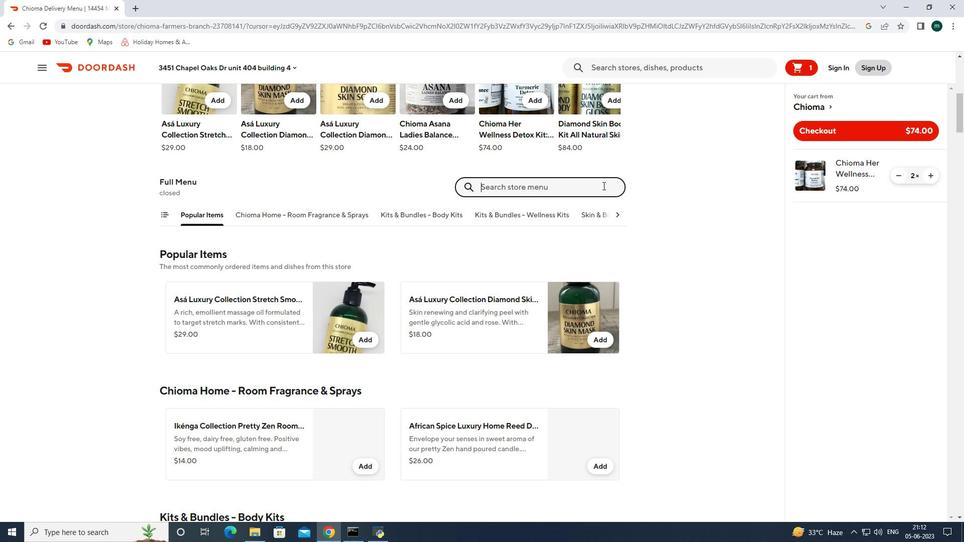 
Action: Key pressed chioma<Key.space>asana<Key.space>ladies<Key.space>balance<Key.space>herbal<Key.space>tea<Key.enter>
Screenshot: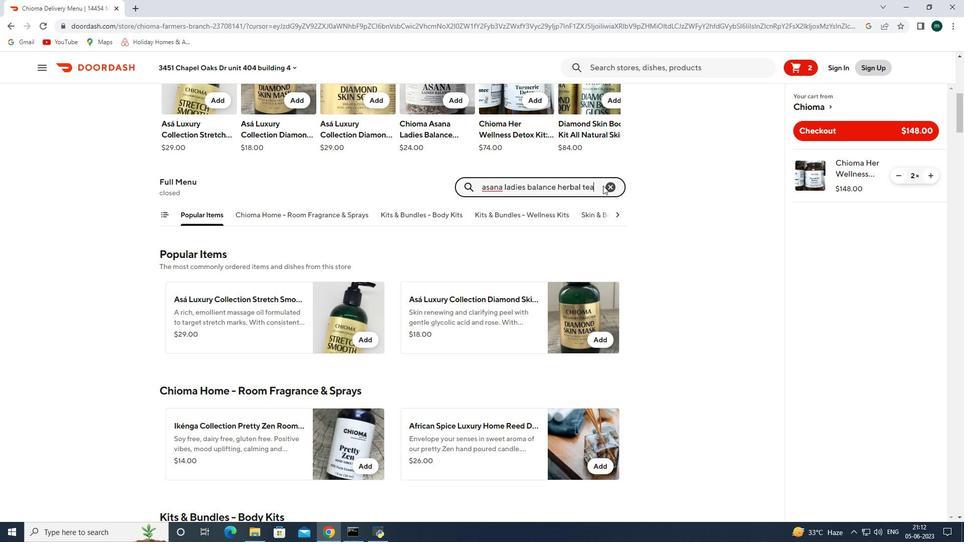 
Action: Mouse moved to (376, 361)
Screenshot: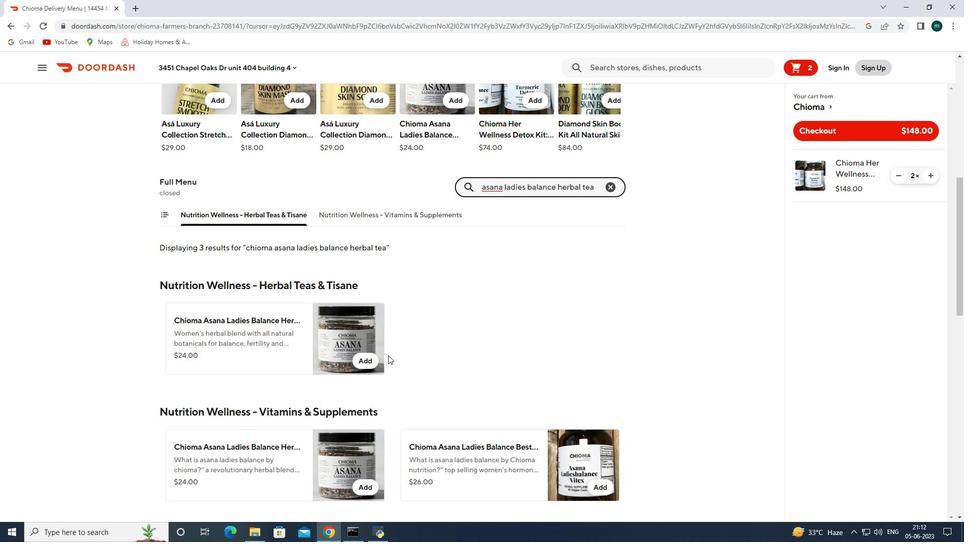 
Action: Mouse pressed left at (376, 361)
Screenshot: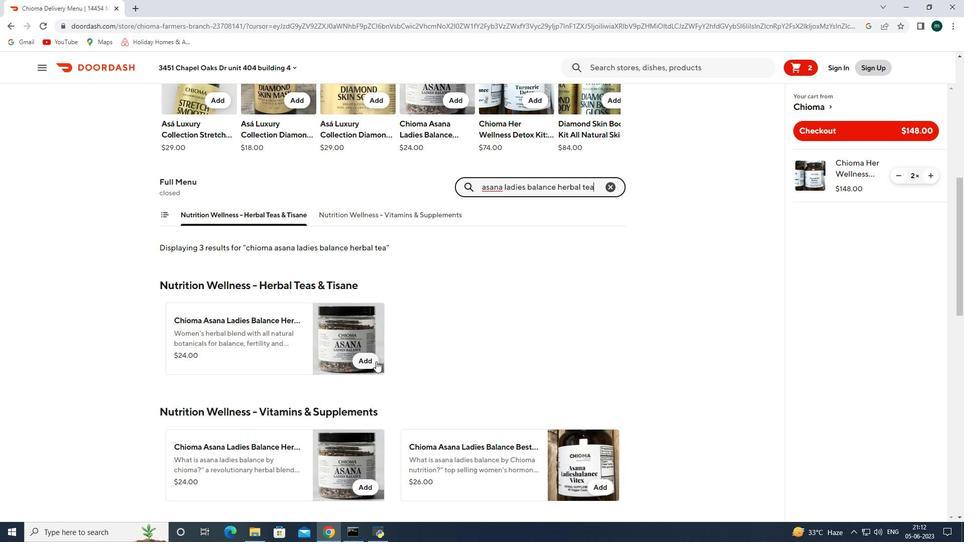 
Action: Mouse moved to (934, 228)
Screenshot: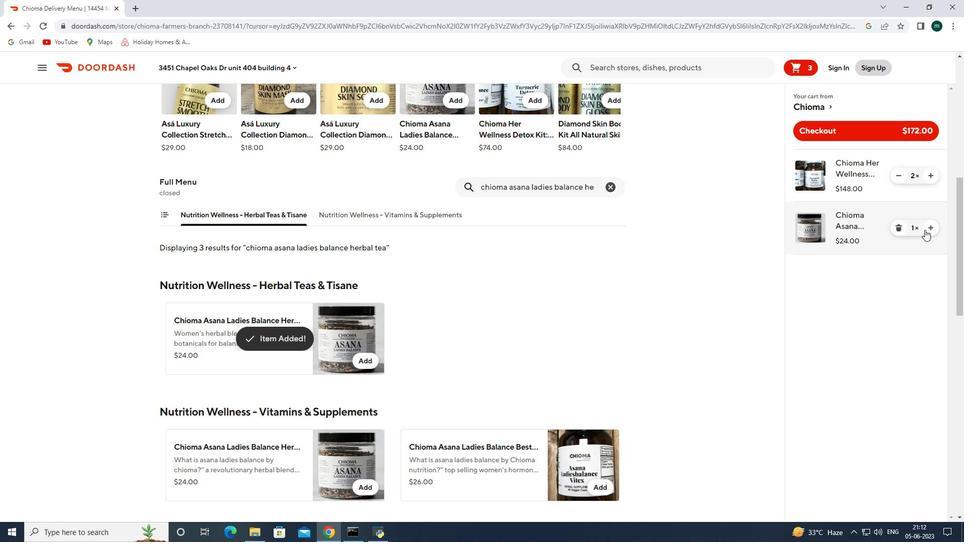 
Action: Mouse pressed left at (934, 228)
Screenshot: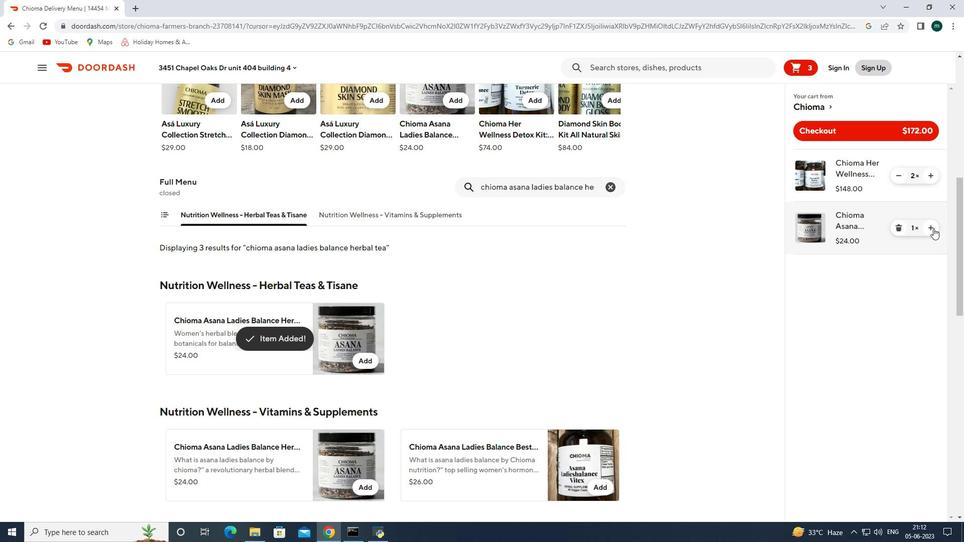 
Action: Mouse moved to (613, 191)
Screenshot: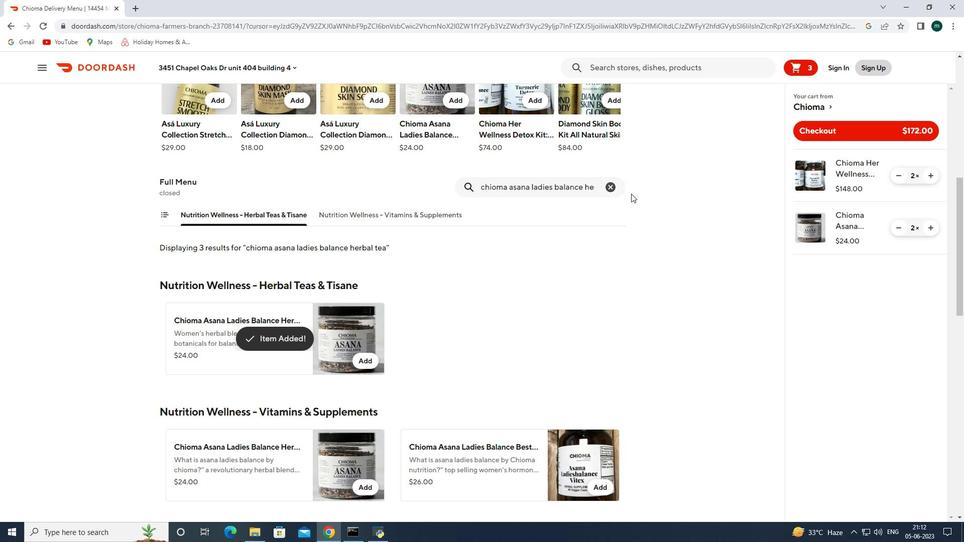
Action: Mouse pressed left at (613, 191)
Screenshot: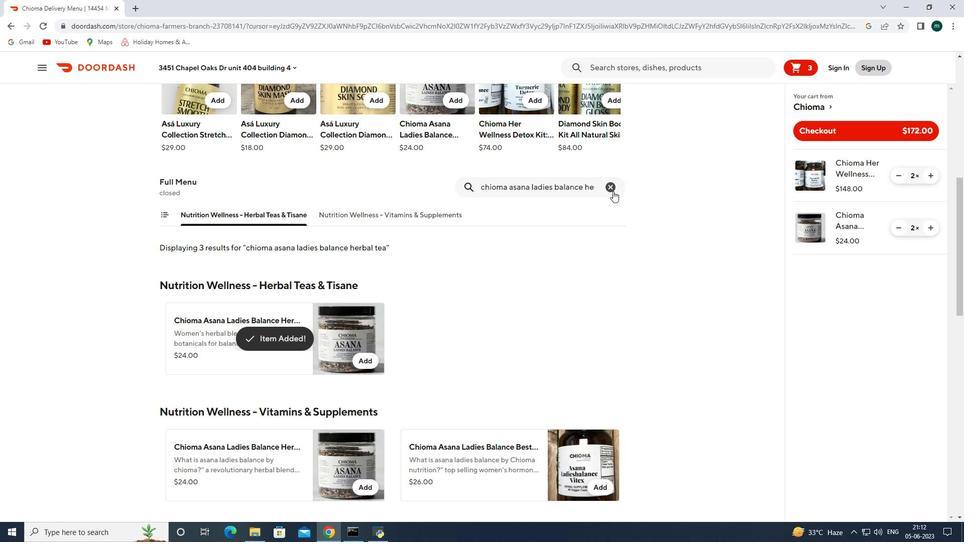 
Action: Mouse moved to (549, 185)
Screenshot: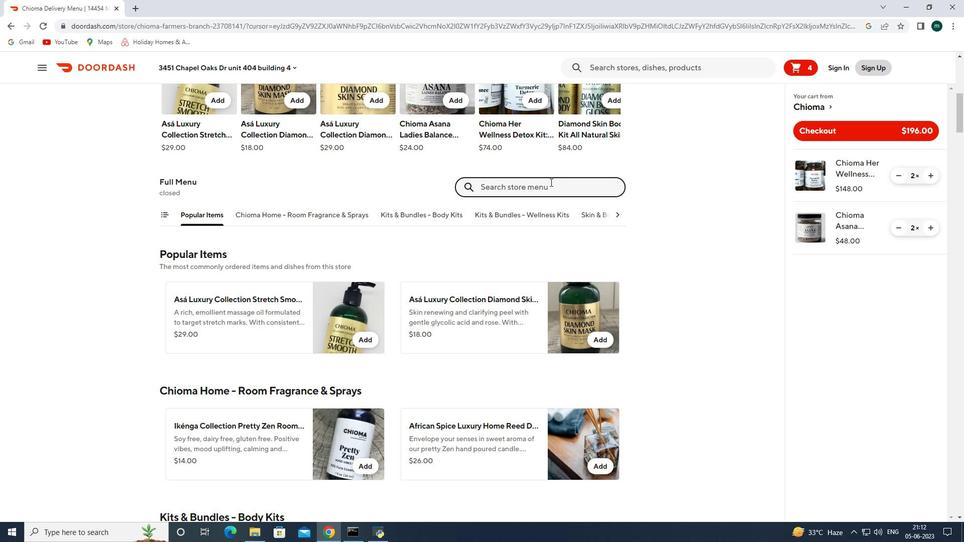 
Action: Key pressed ikem<Key.space>collection<Key.space>mas<Key.backspace>asai<Key.space>chai<Key.space>kenyan<Key.space>spiced<Key.space>tea<Key.enter>
Screenshot: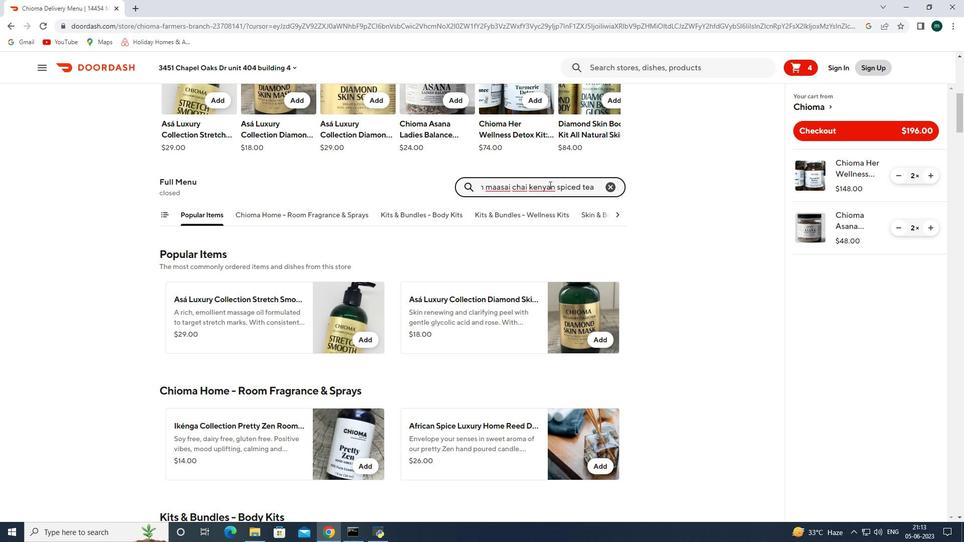 
Action: Mouse moved to (371, 362)
Screenshot: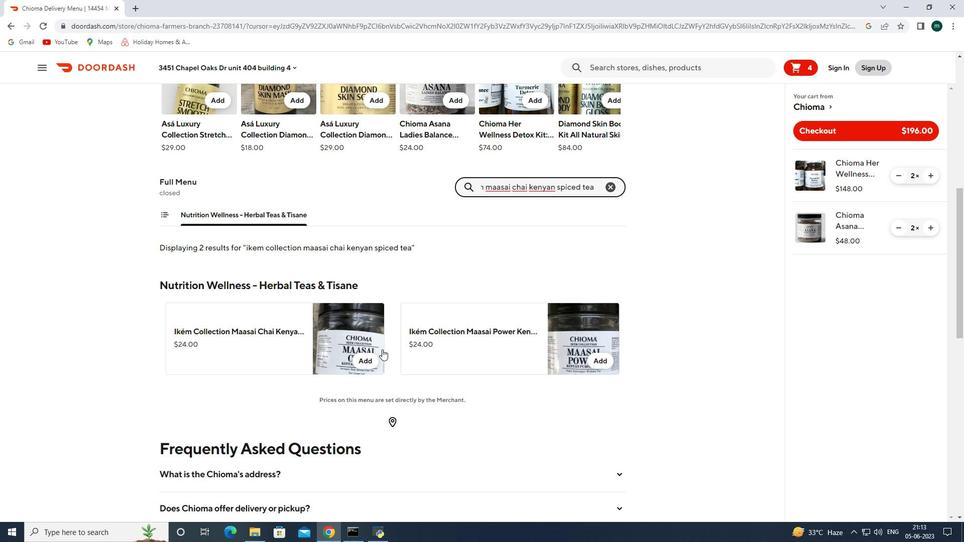 
Action: Mouse pressed left at (371, 362)
Screenshot: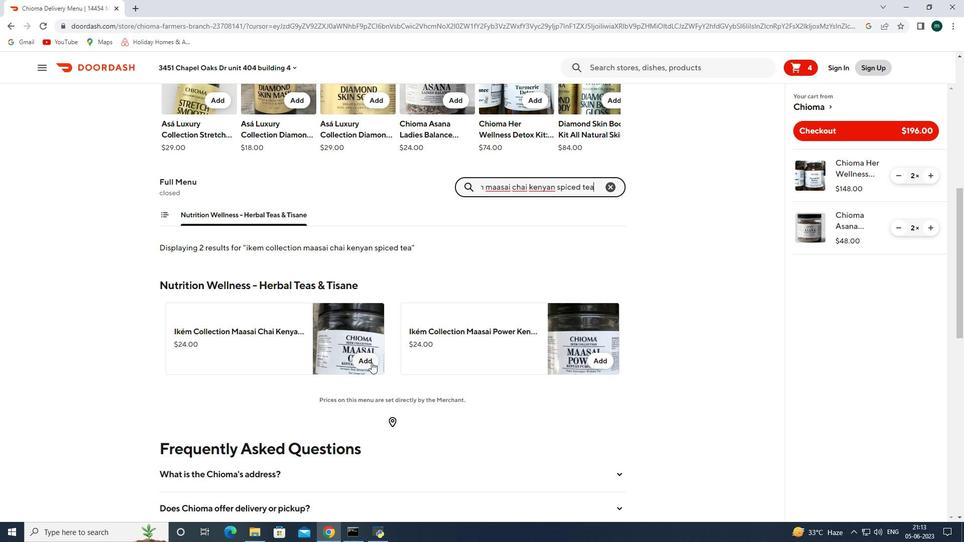 
Action: Mouse moved to (936, 281)
Screenshot: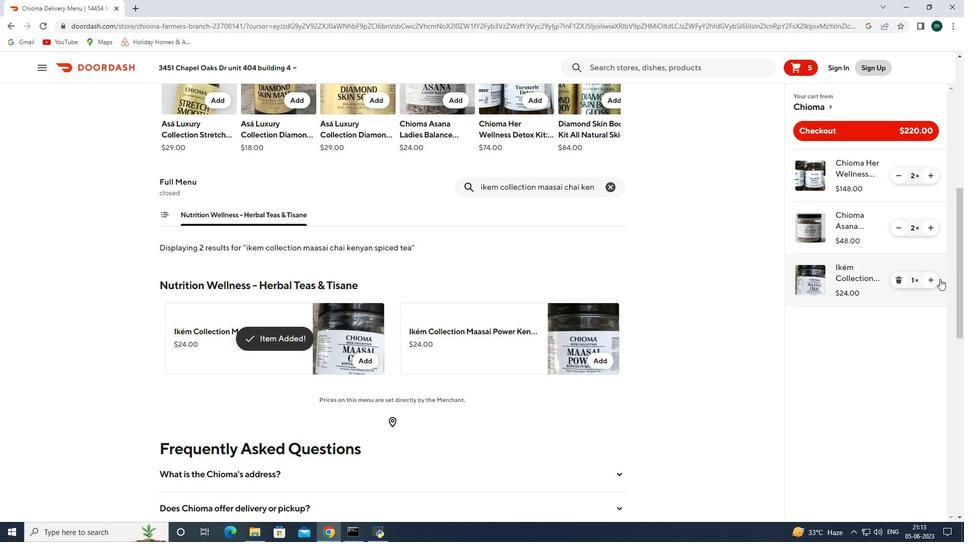 
Action: Mouse pressed left at (936, 281)
Screenshot: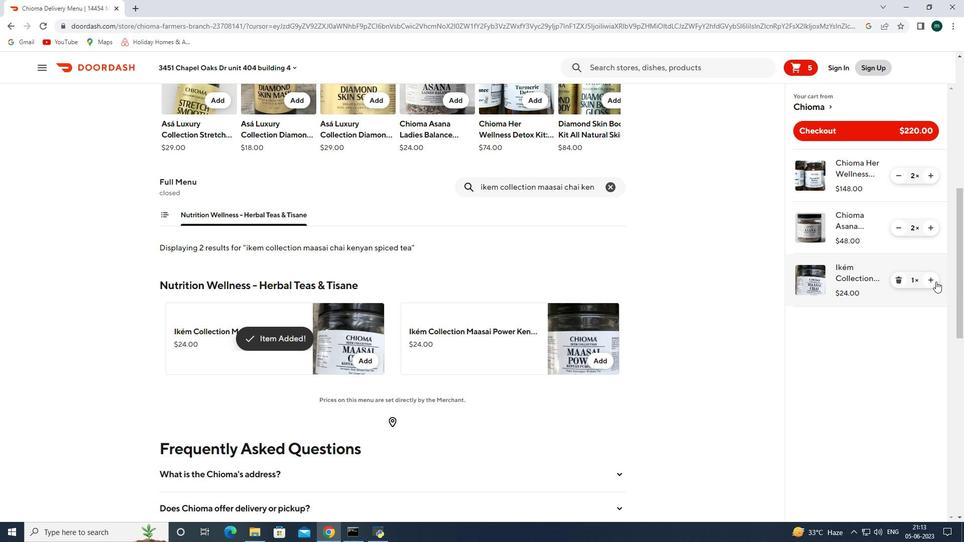 
Action: Mouse moved to (614, 189)
Screenshot: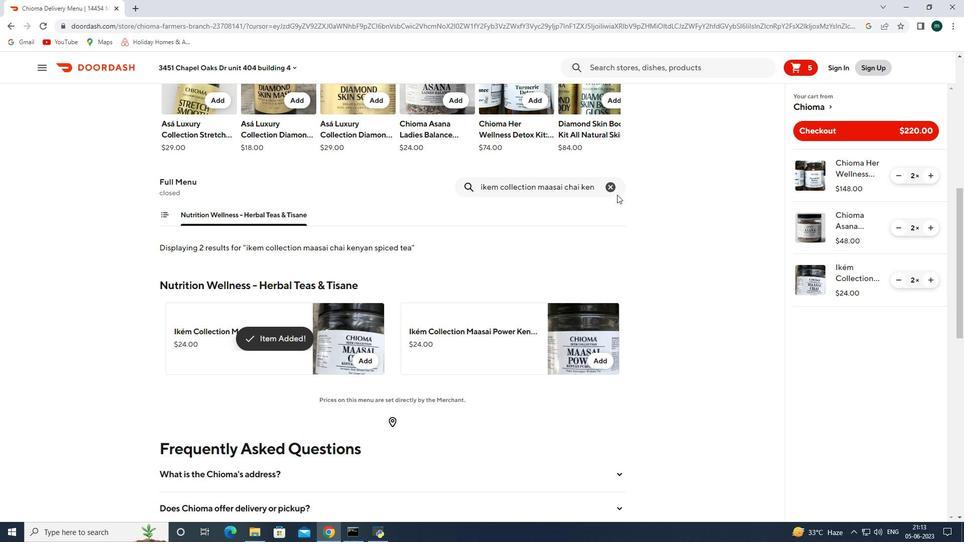 
Action: Mouse pressed left at (614, 189)
Screenshot: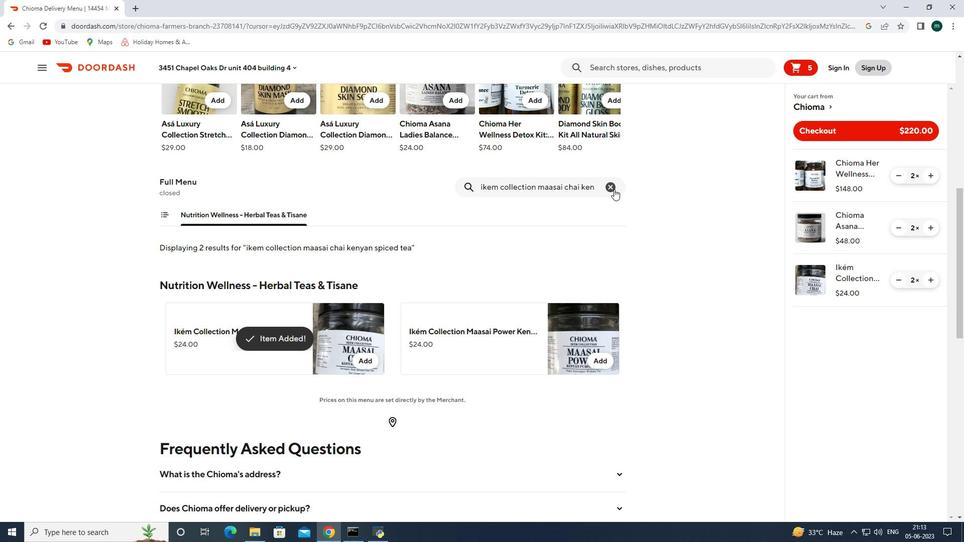 
Action: Mouse moved to (574, 181)
Screenshot: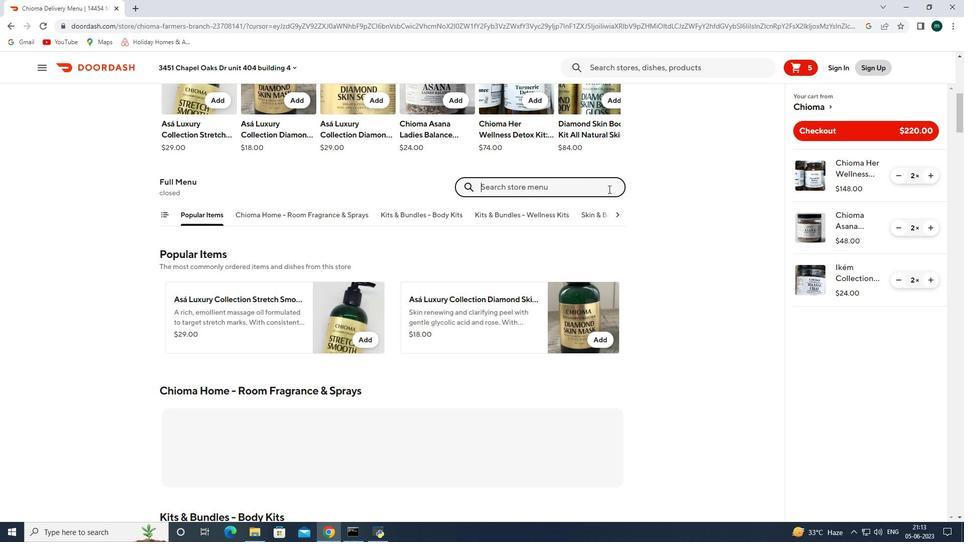 
Action: Mouse pressed left at (574, 181)
Screenshot: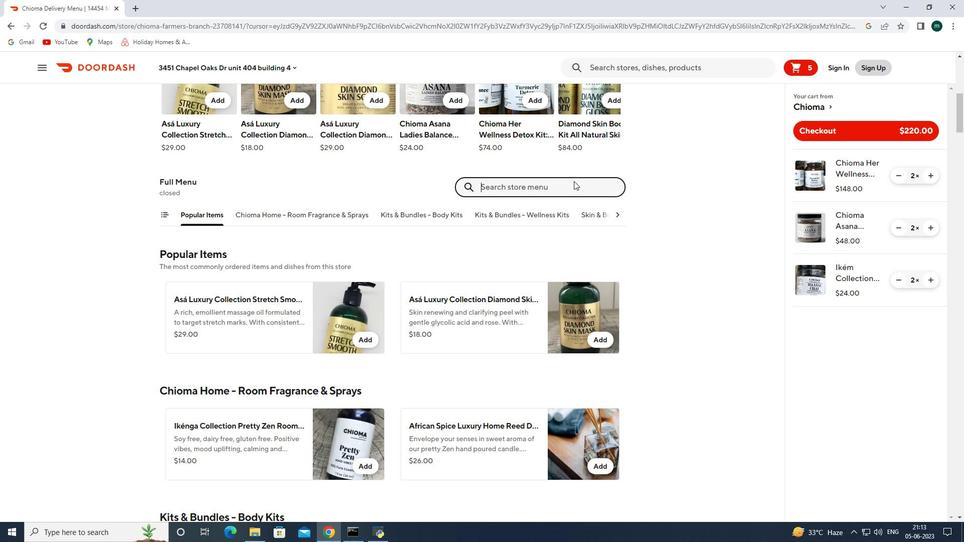 
Action: Key pressed ikem<Key.space>collection<Key.space>ginger<Key.space>energy<Key.space>welness<Key.space>syrup<Key.space>alcohol<Key.space>free<Key.enter>
Screenshot: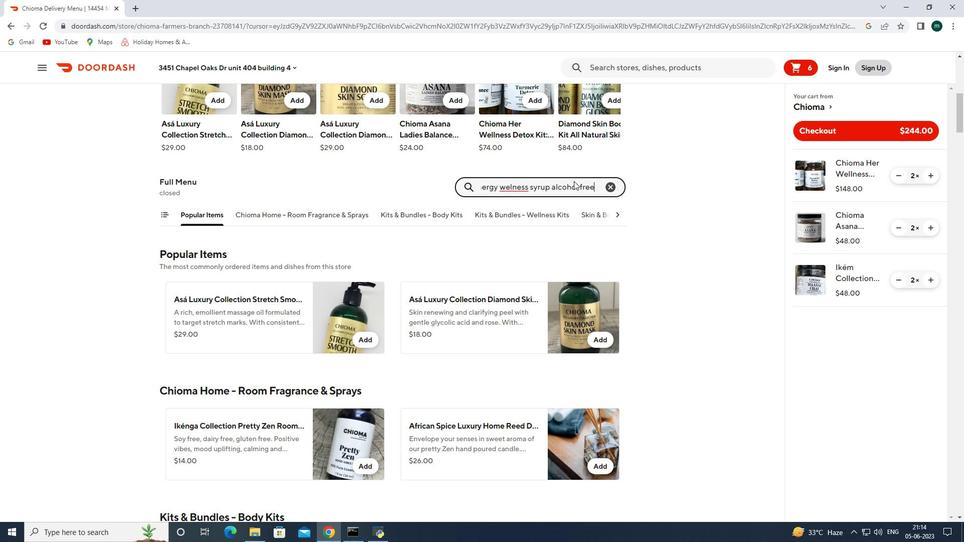 
Action: Mouse moved to (365, 357)
Screenshot: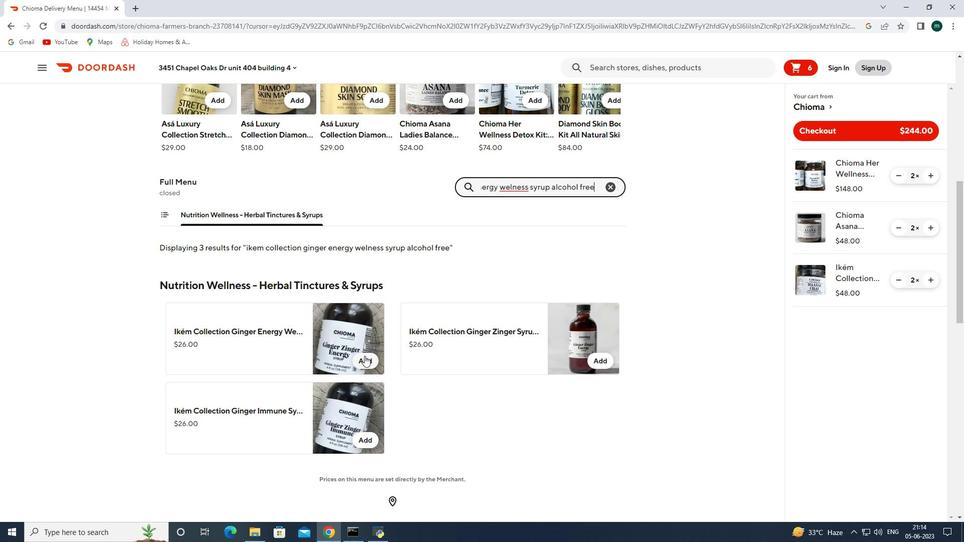
Action: Mouse pressed left at (365, 357)
Screenshot: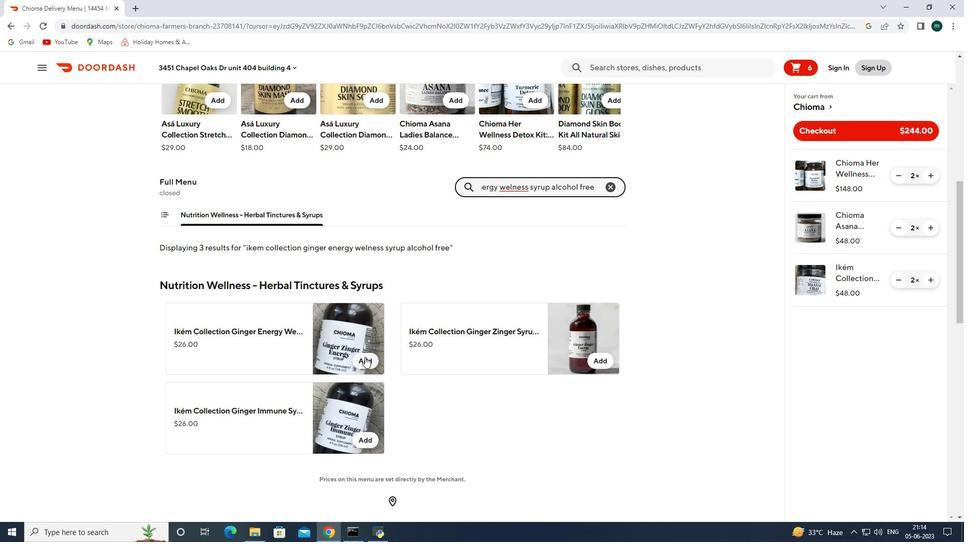 
Action: Mouse moved to (934, 336)
Screenshot: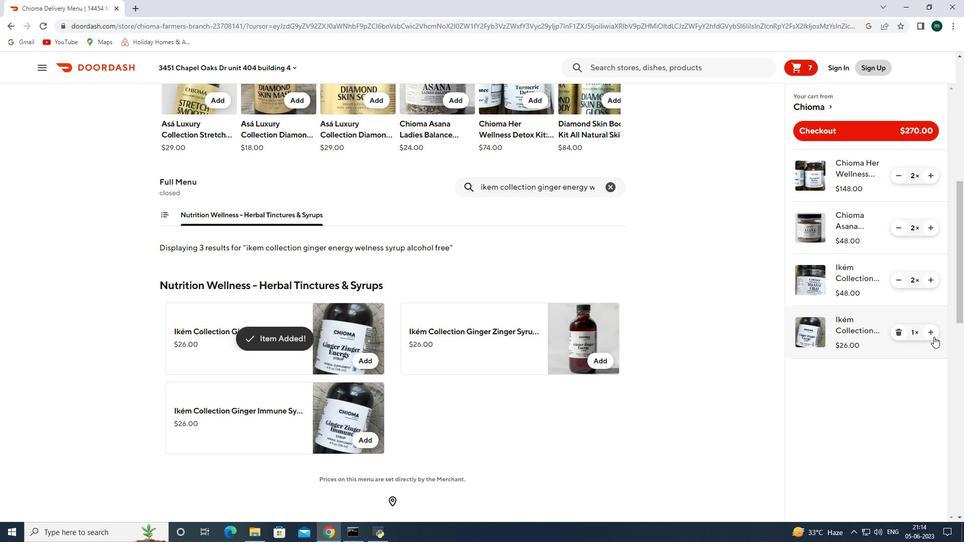 
Action: Mouse pressed left at (934, 336)
Screenshot: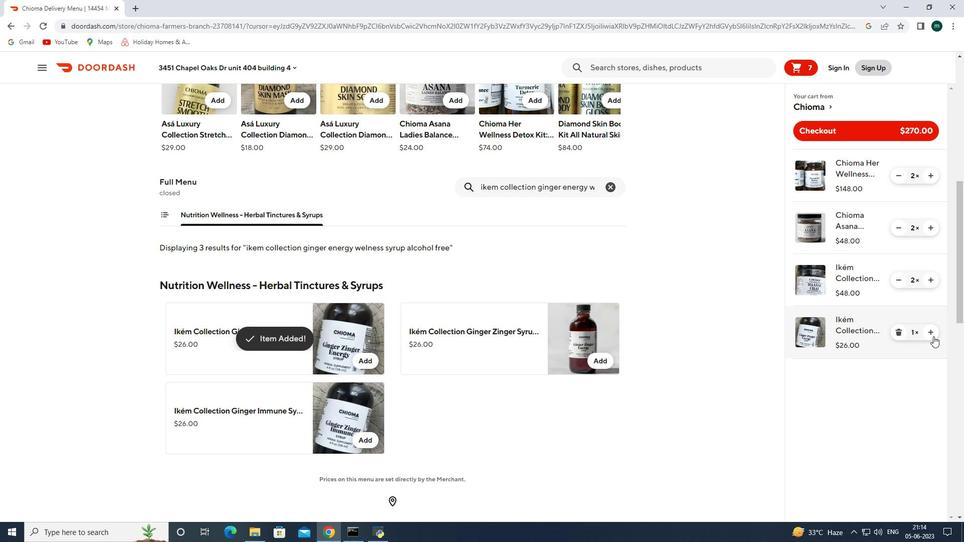 
Action: Mouse moved to (608, 187)
Screenshot: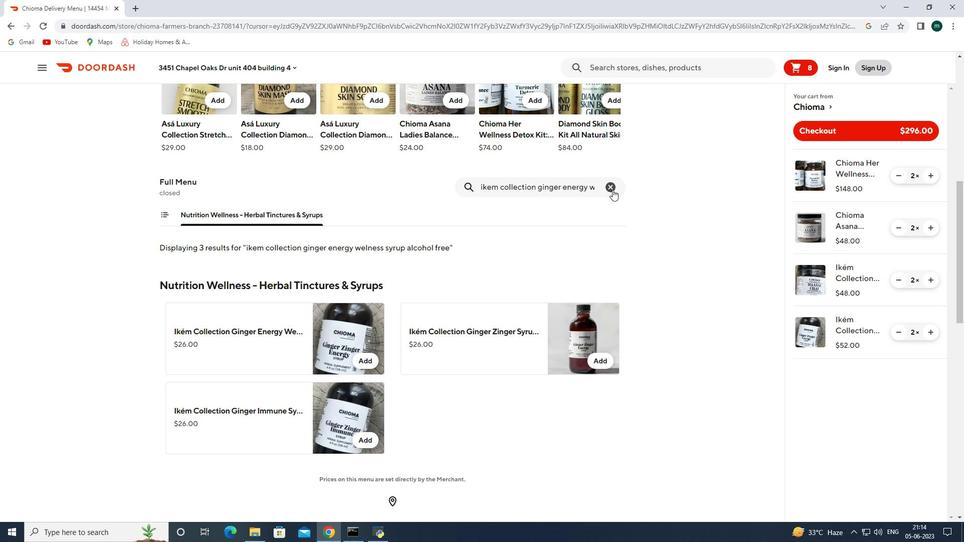 
Action: Mouse pressed left at (608, 187)
Screenshot: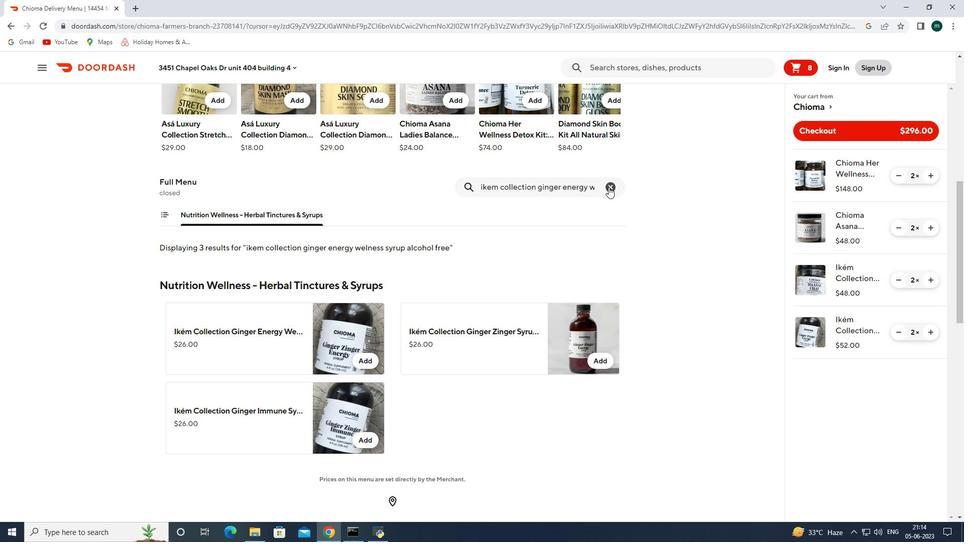 
Action: Mouse moved to (585, 180)
Screenshot: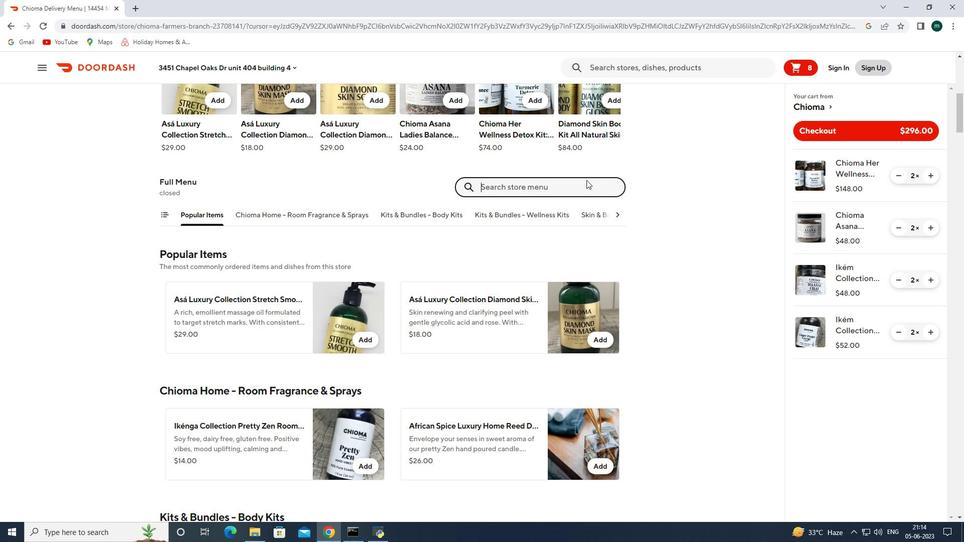 
Action: Mouse pressed left at (585, 180)
Screenshot: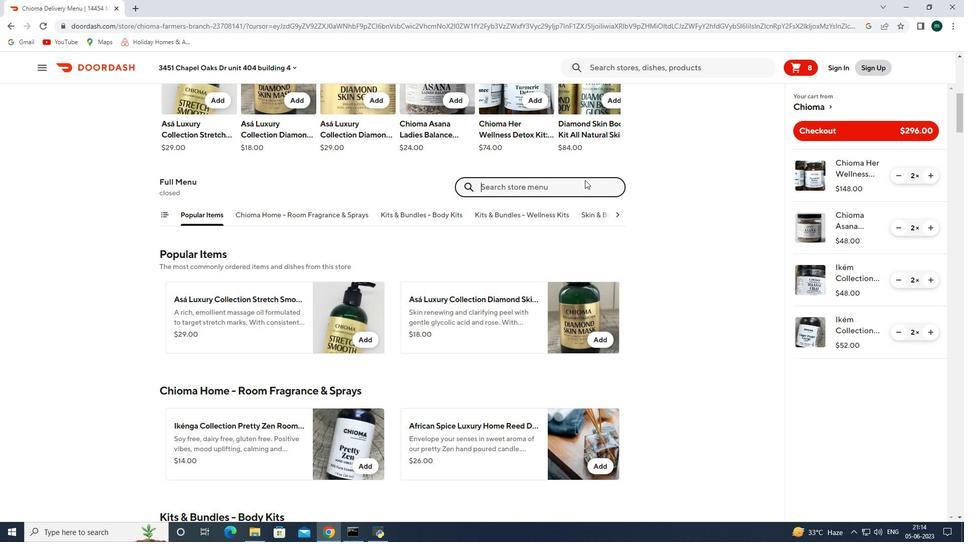
Action: Key pressed ikem<Key.space>collection<Key.space>turmeric<Key.space>detox<Key.space>with<Key.space>ashwangndha<Key.space>and<Key.space>cayenne<Key.enter>
Screenshot: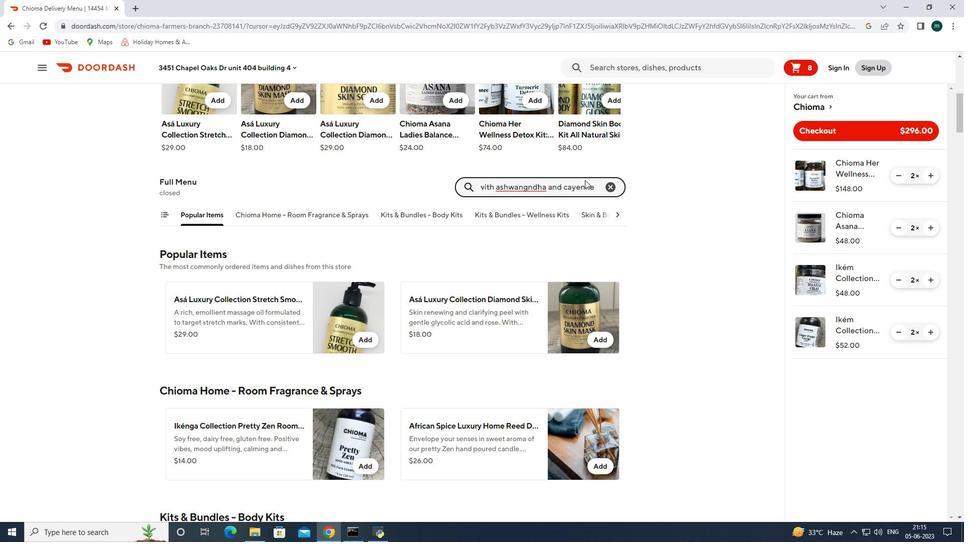 
Action: Mouse moved to (369, 361)
Screenshot: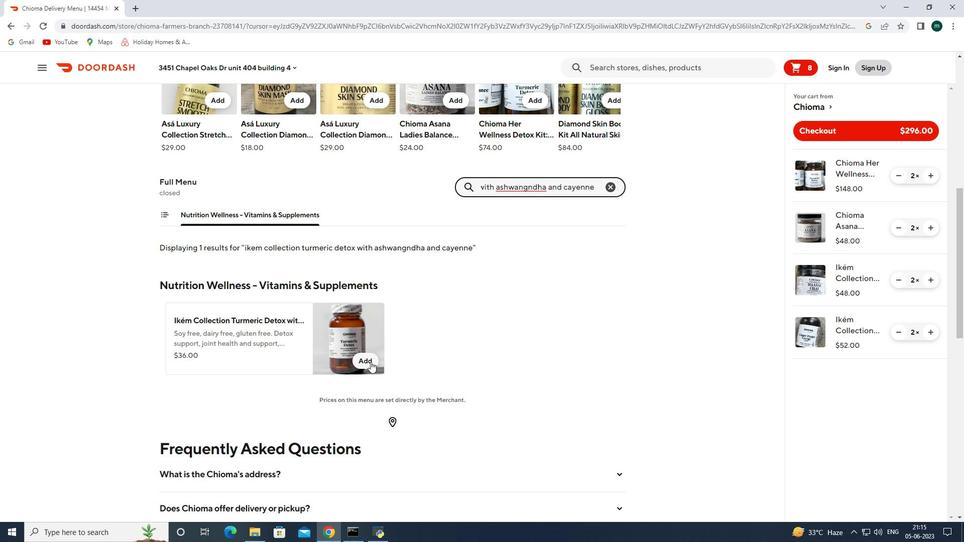 
Action: Mouse pressed left at (369, 361)
Screenshot: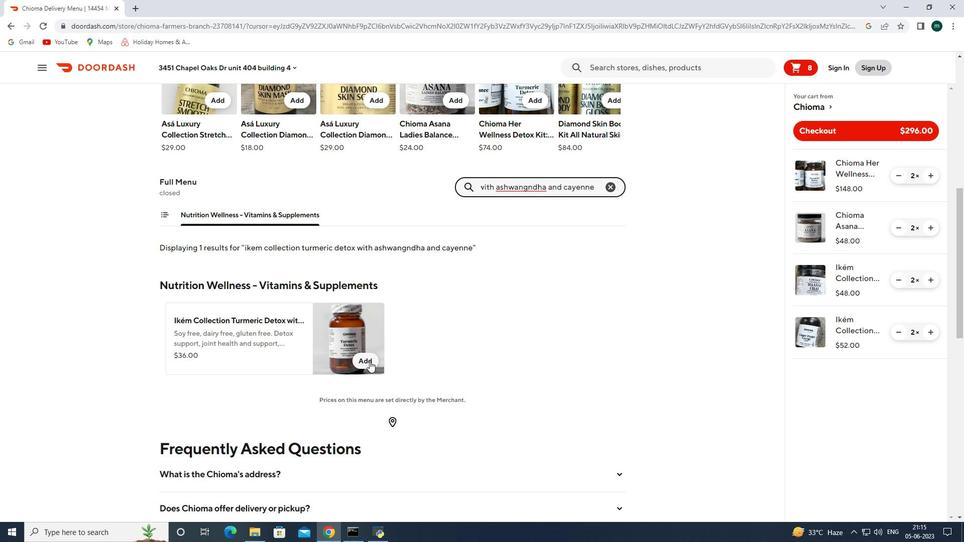 
Action: Mouse moved to (934, 384)
Screenshot: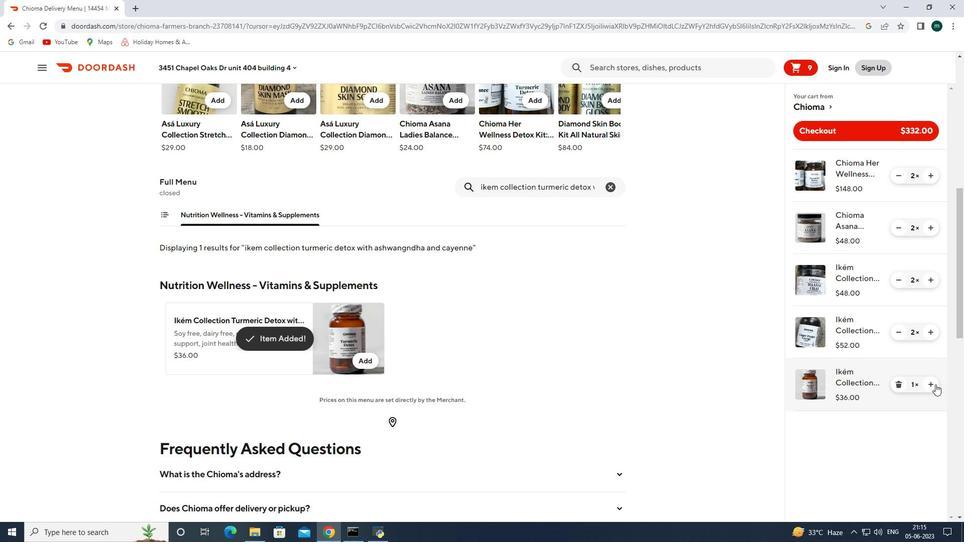 
Action: Mouse pressed left at (934, 384)
Screenshot: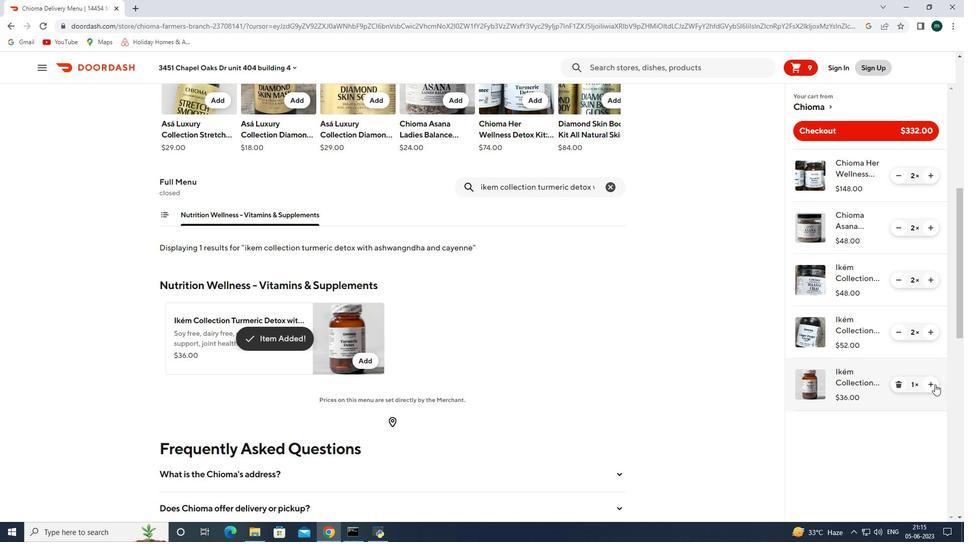 
Action: Mouse pressed left at (934, 384)
Screenshot: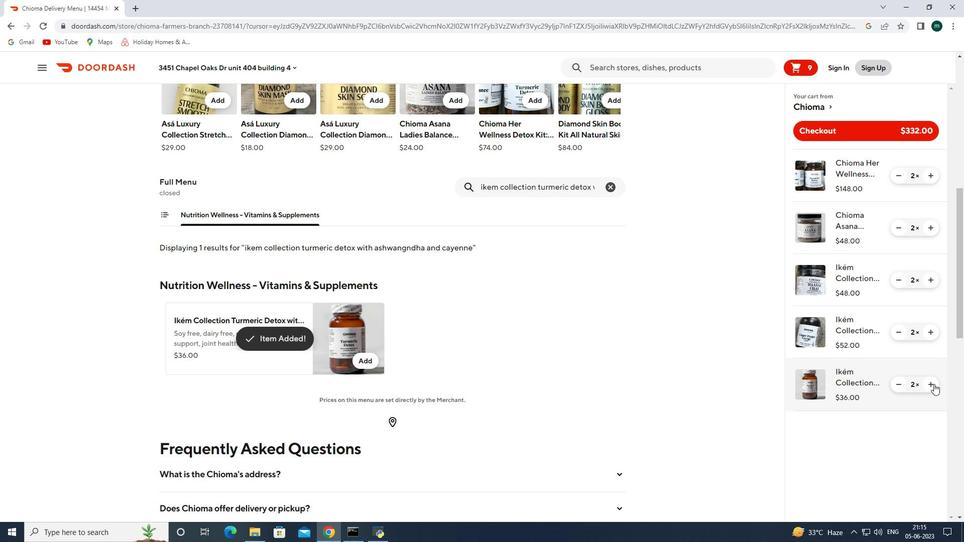 
Action: Mouse pressed left at (934, 384)
Screenshot: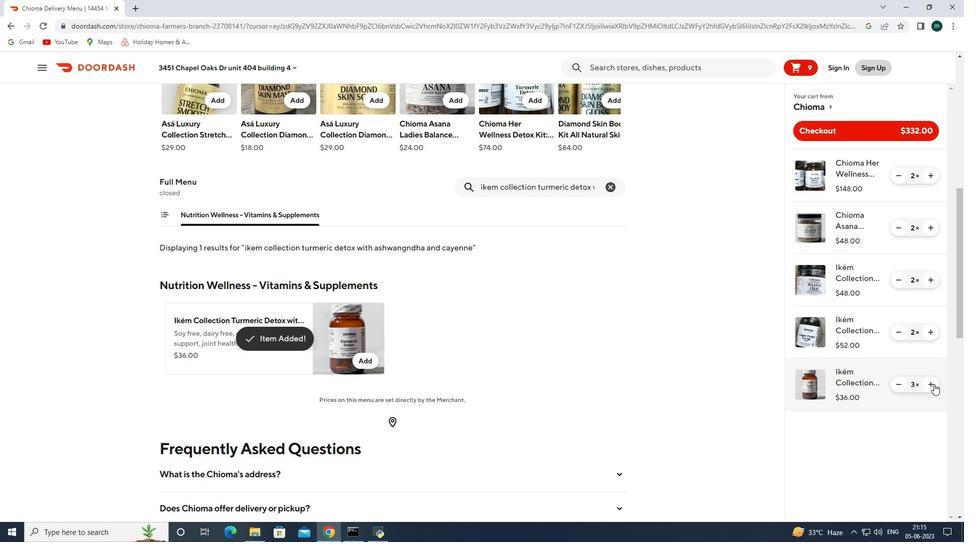 
Action: Mouse moved to (861, 133)
Screenshot: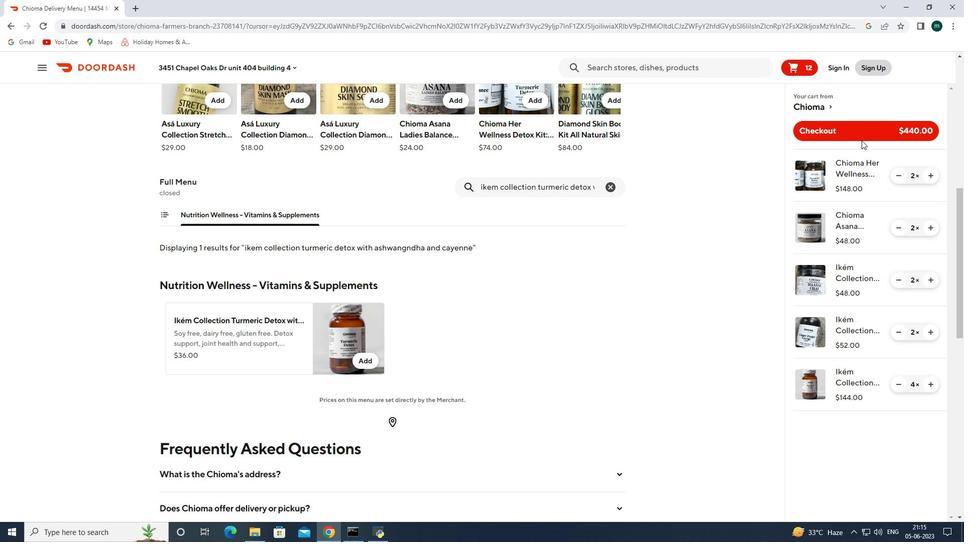 
Action: Mouse pressed left at (861, 133)
Screenshot: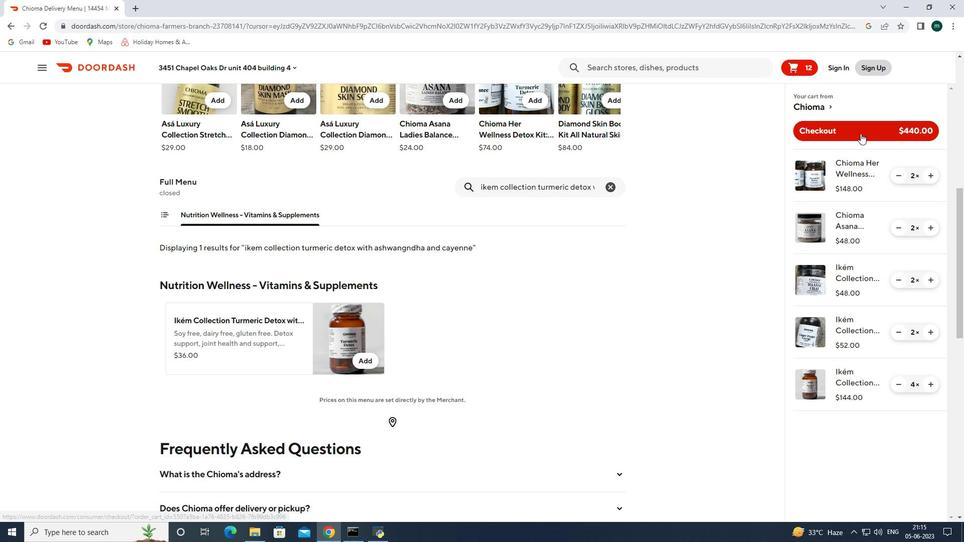 
Action: Mouse moved to (854, 170)
Screenshot: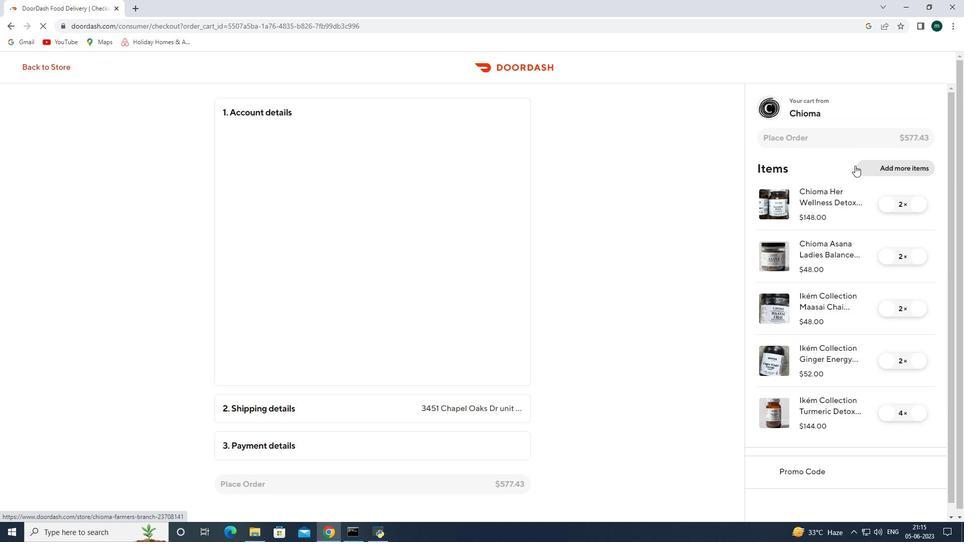 
Action: Mouse scrolled (854, 169) with delta (0, 0)
Screenshot: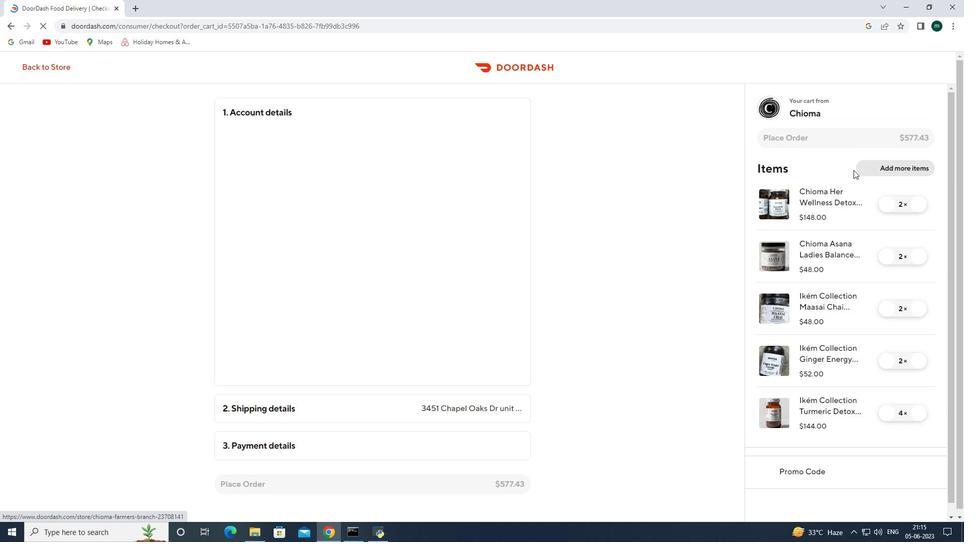 
Action: Mouse scrolled (854, 169) with delta (0, 0)
Screenshot: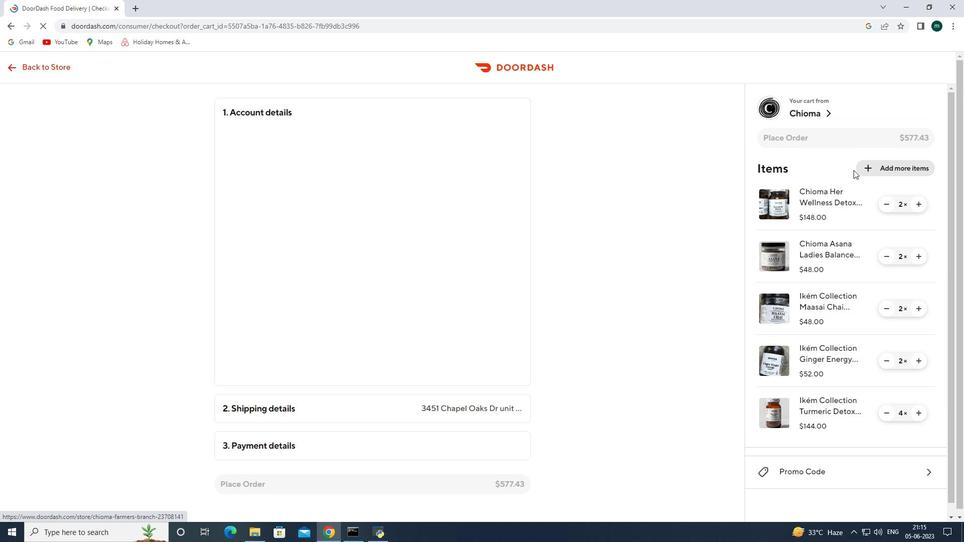 
Action: Mouse scrolled (854, 169) with delta (0, 0)
Screenshot: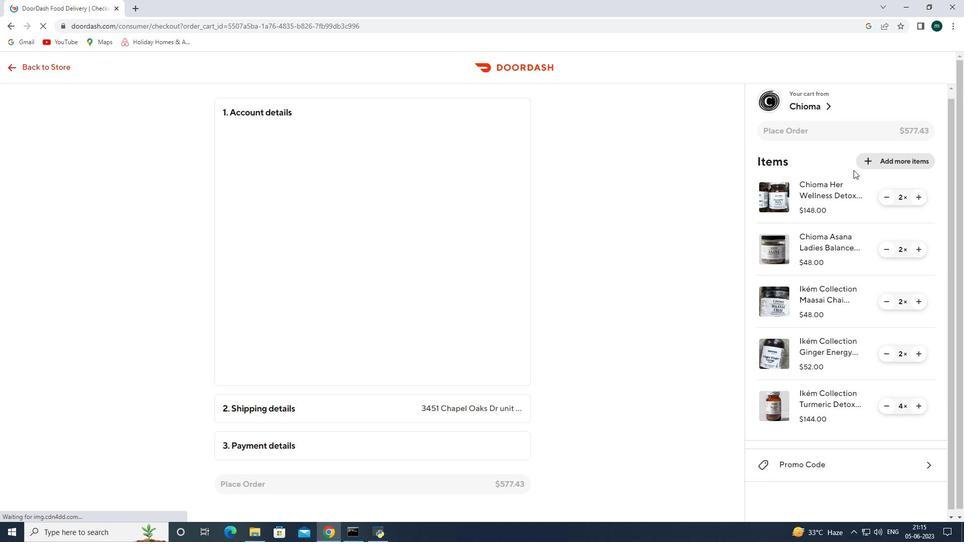 
Action: Mouse scrolled (854, 170) with delta (0, 0)
Screenshot: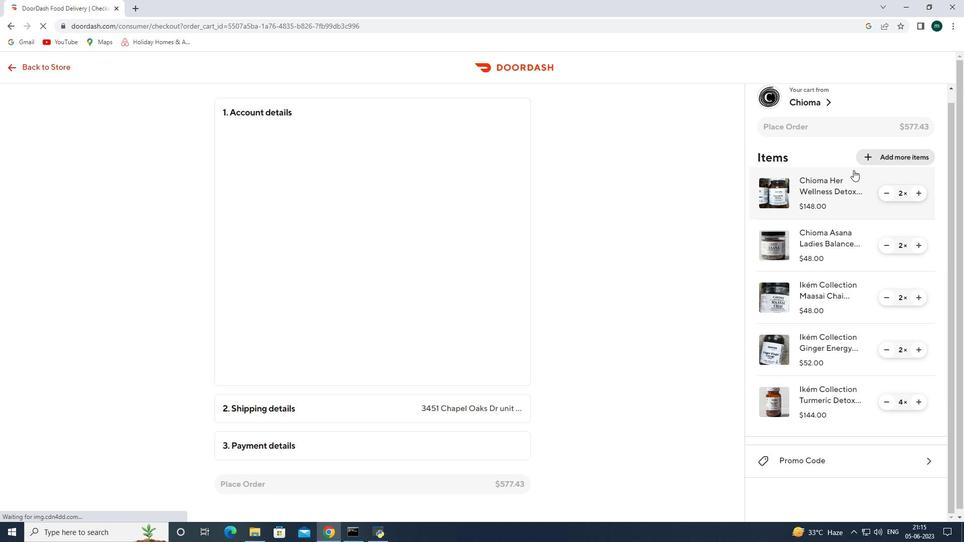 
Action: Mouse scrolled (854, 170) with delta (0, 0)
Screenshot: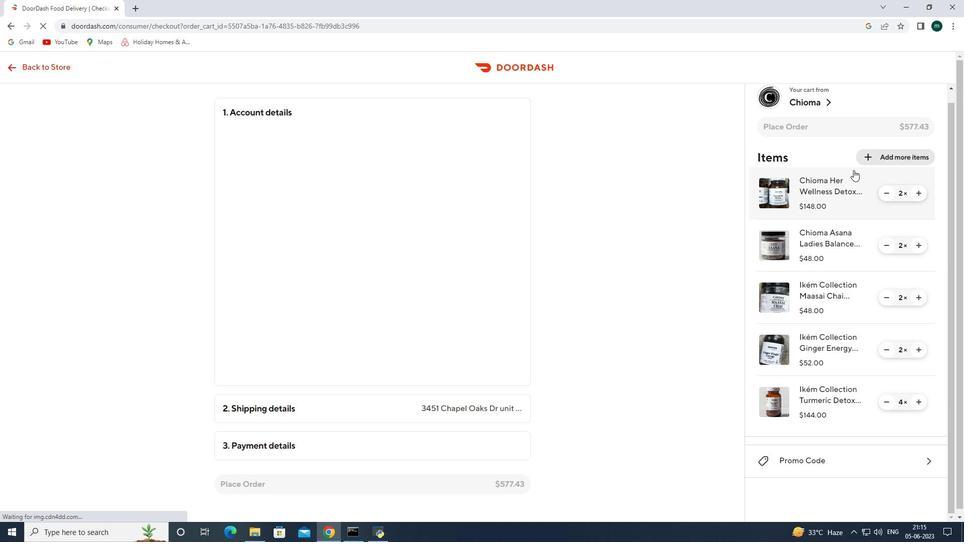 
